 Task: Search one way flight ticket for 1 adult, 1 child, 1 infant in seat in premium economy from Del Rio: Del Rio International Airport to Fort Wayne: Fort Wayne International Airport on 8-4-2023. Choice of flights is Royal air maroc. Number of bags: 2 checked bags. Outbound departure time preference is 5:45.
Action: Mouse moved to (209, 302)
Screenshot: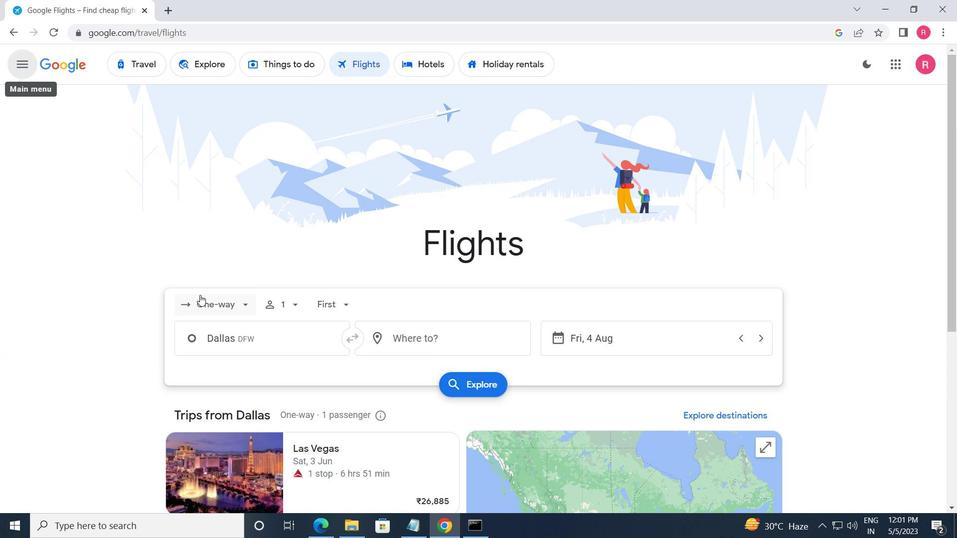 
Action: Mouse pressed left at (209, 302)
Screenshot: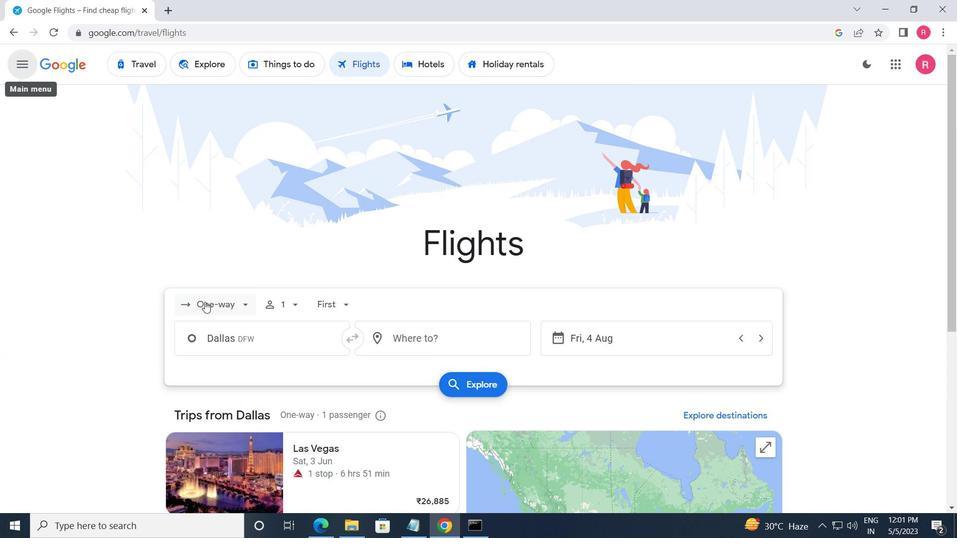 
Action: Mouse moved to (229, 362)
Screenshot: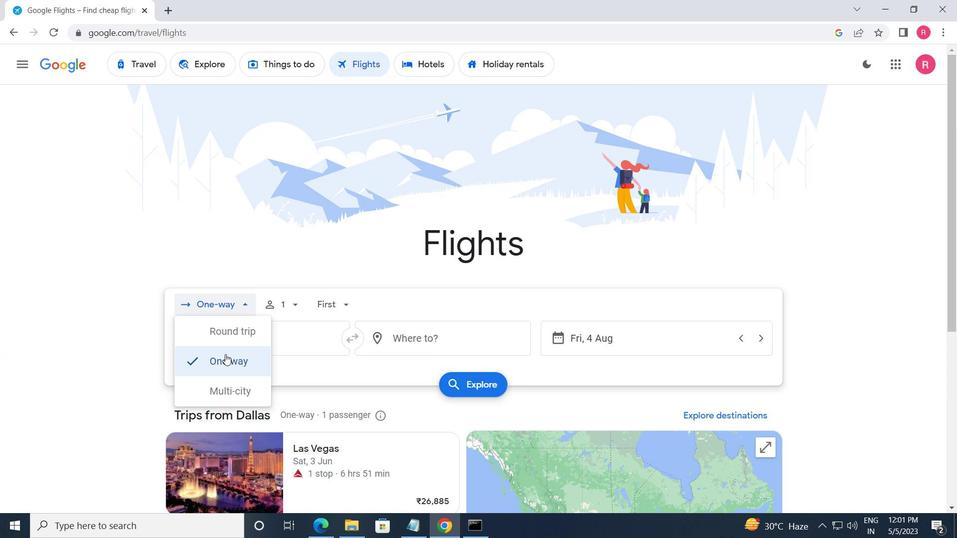 
Action: Mouse pressed left at (229, 362)
Screenshot: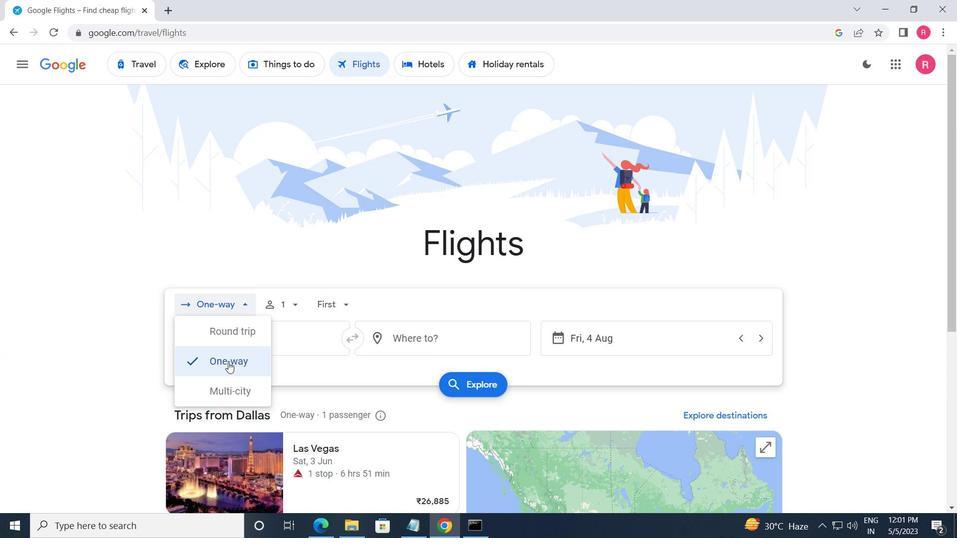 
Action: Mouse moved to (273, 302)
Screenshot: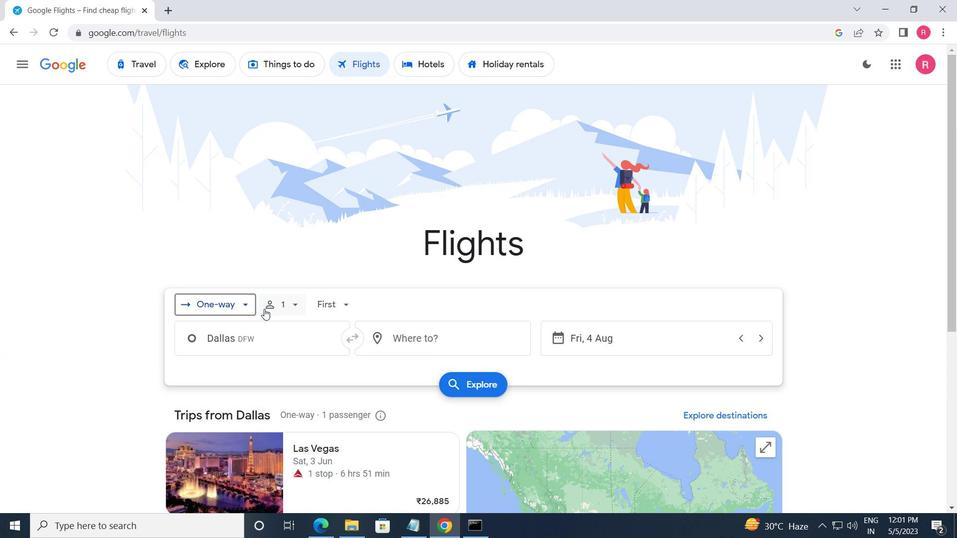 
Action: Mouse pressed left at (273, 302)
Screenshot: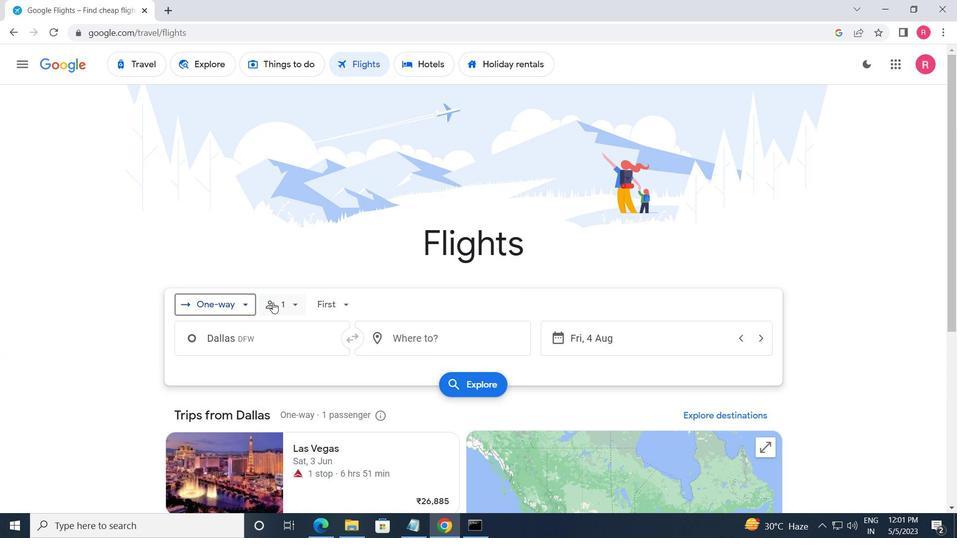 
Action: Mouse moved to (397, 368)
Screenshot: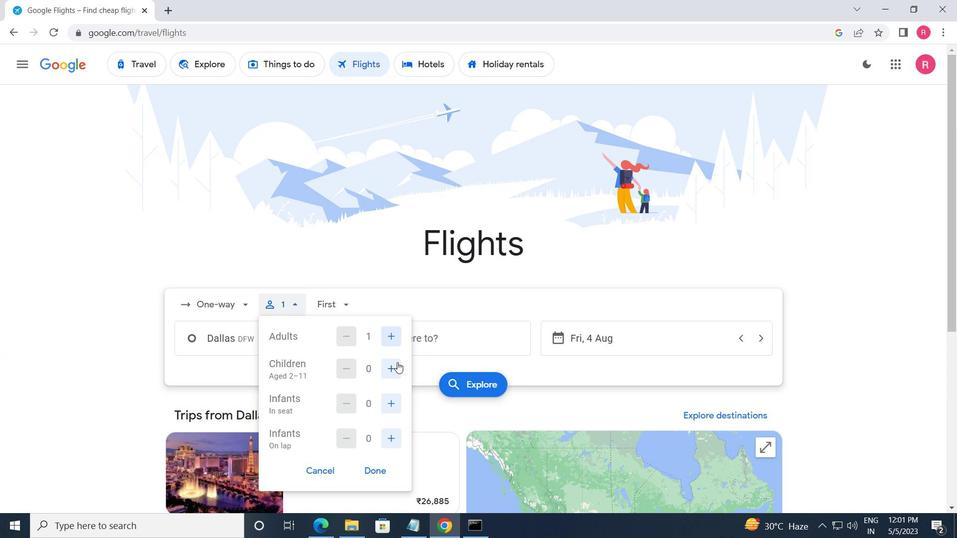 
Action: Mouse pressed left at (397, 368)
Screenshot: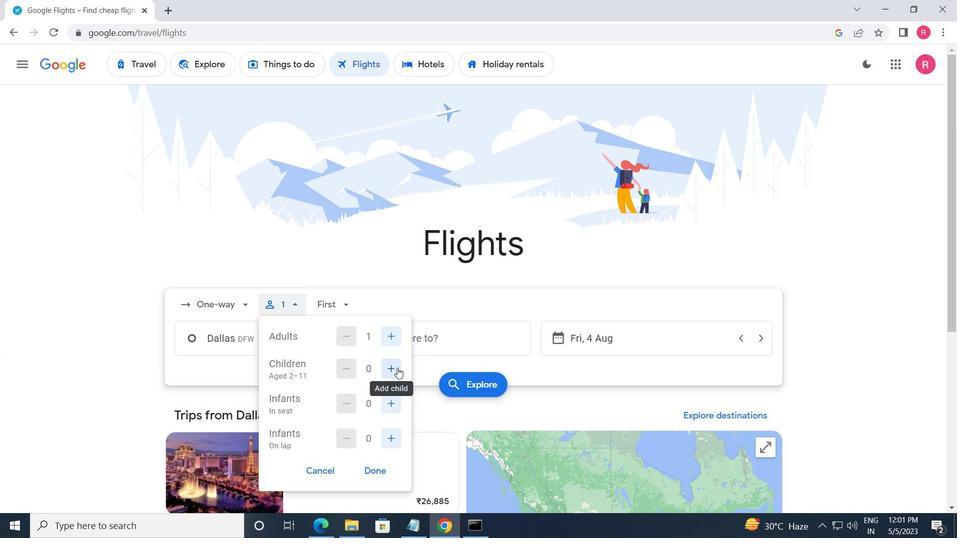
Action: Mouse moved to (394, 400)
Screenshot: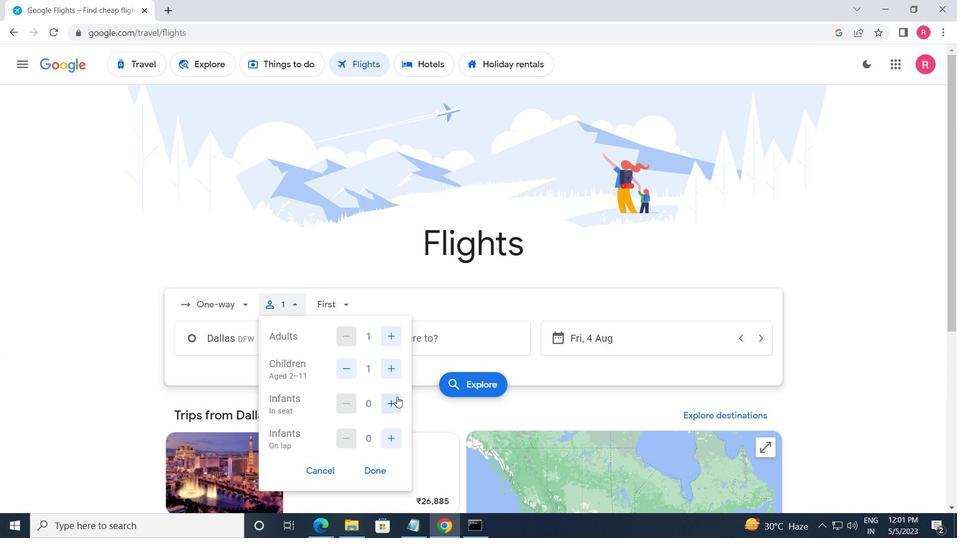 
Action: Mouse pressed left at (394, 400)
Screenshot: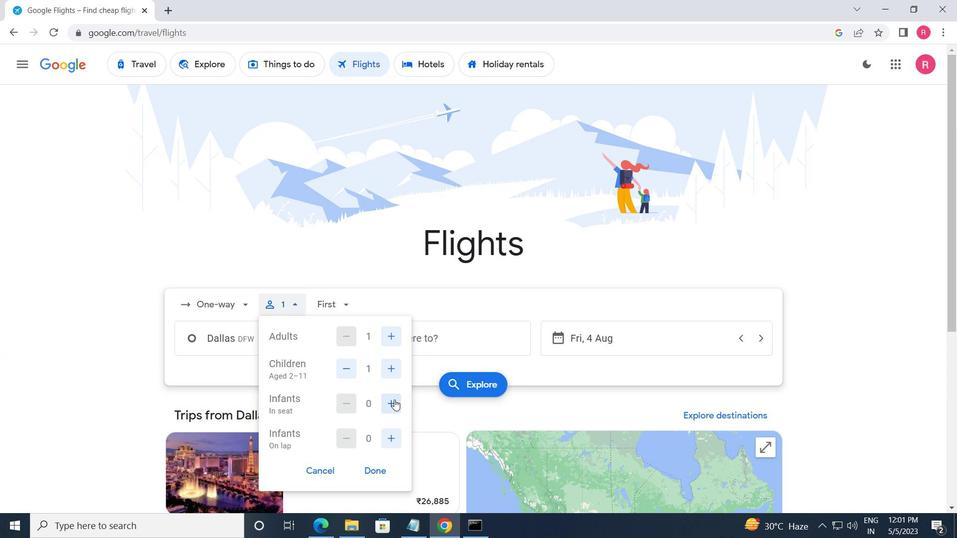 
Action: Mouse moved to (391, 464)
Screenshot: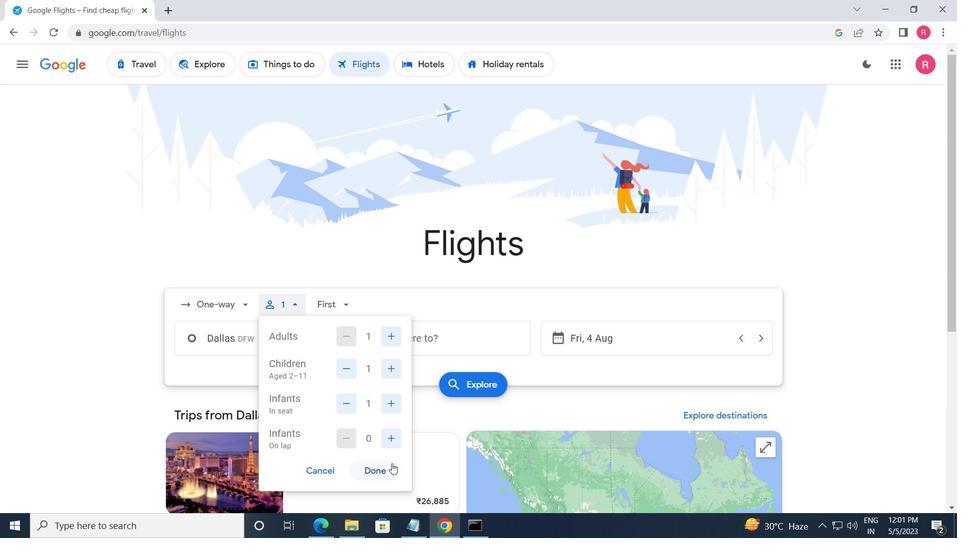 
Action: Mouse pressed left at (391, 464)
Screenshot: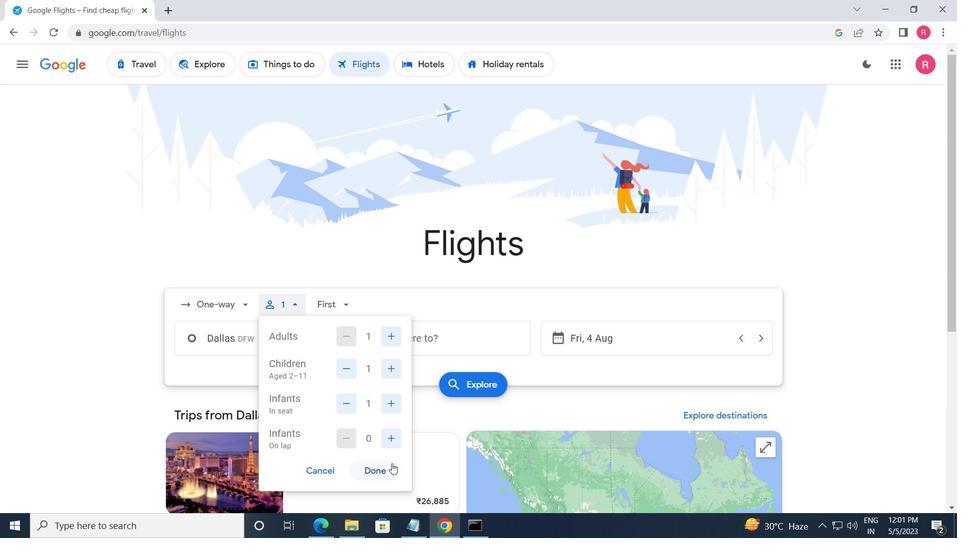 
Action: Mouse moved to (330, 294)
Screenshot: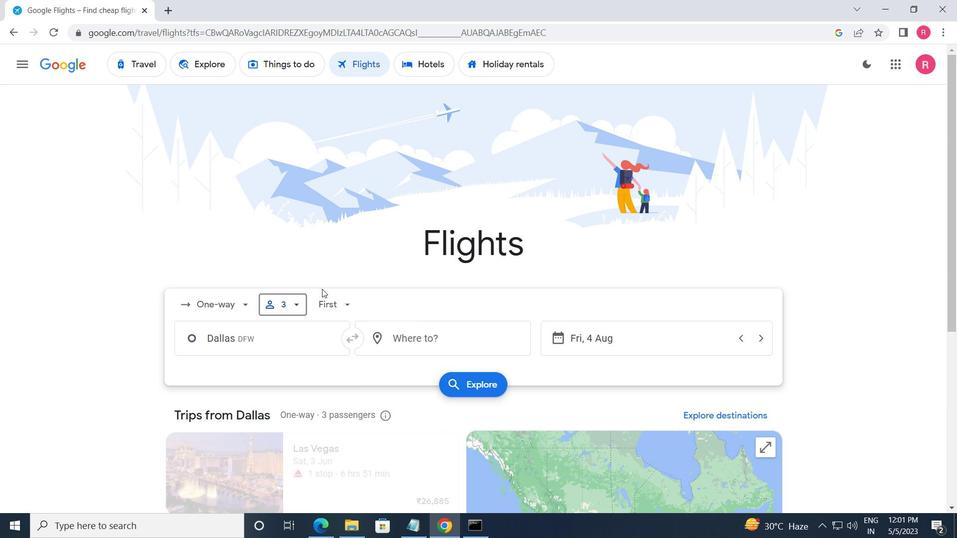 
Action: Mouse pressed left at (330, 294)
Screenshot: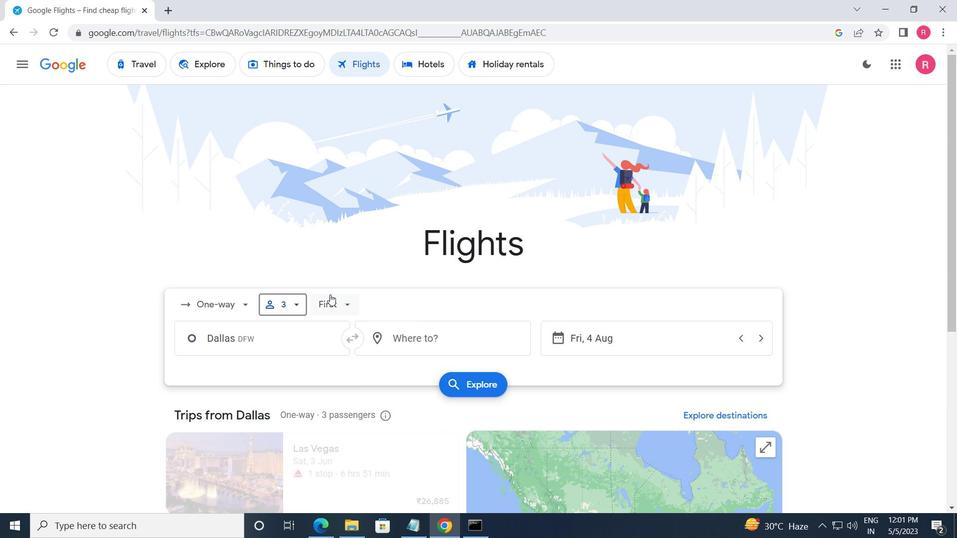 
Action: Mouse moved to (391, 357)
Screenshot: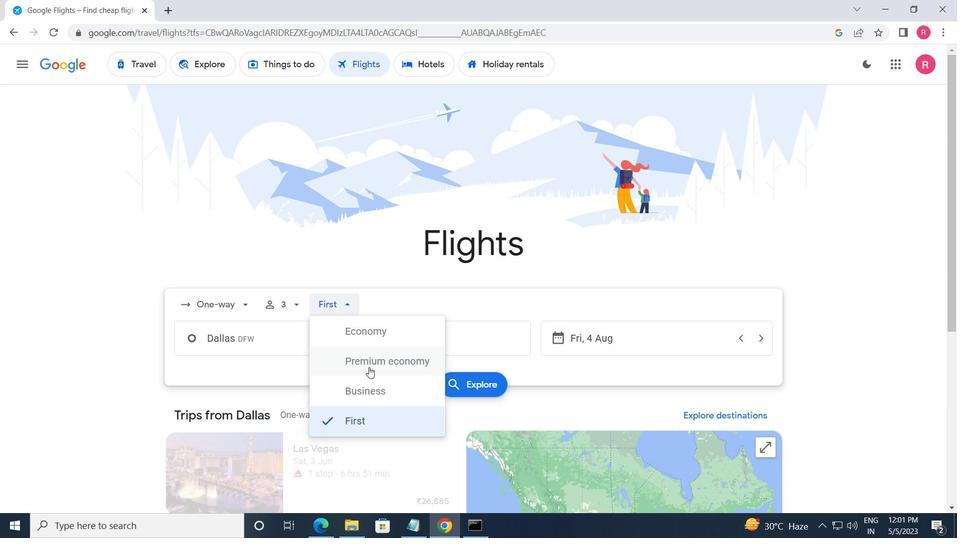 
Action: Mouse pressed left at (391, 357)
Screenshot: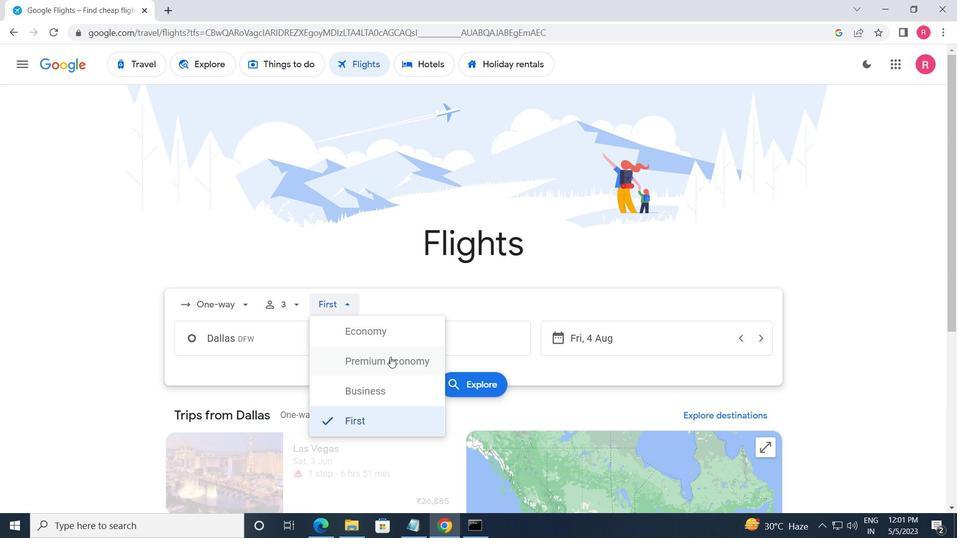 
Action: Mouse moved to (250, 344)
Screenshot: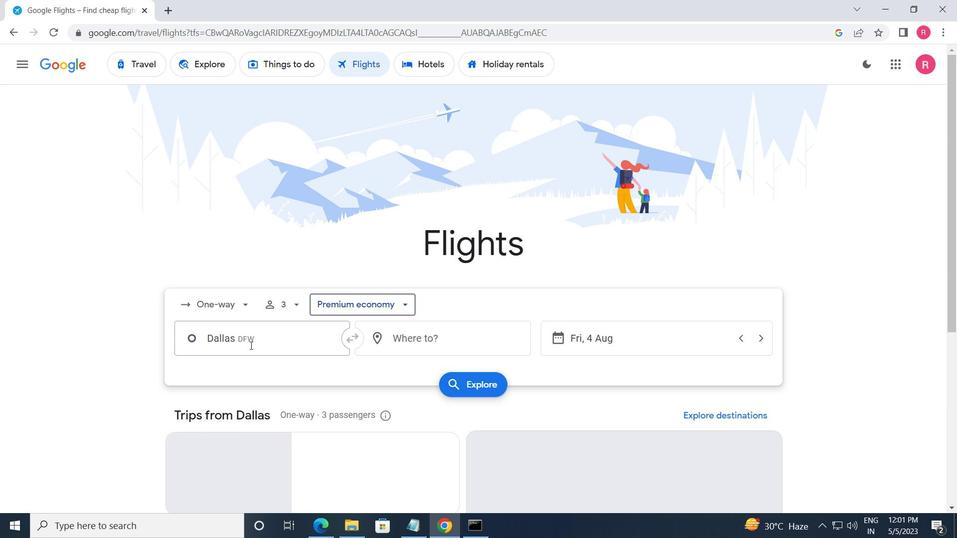 
Action: Mouse pressed left at (250, 344)
Screenshot: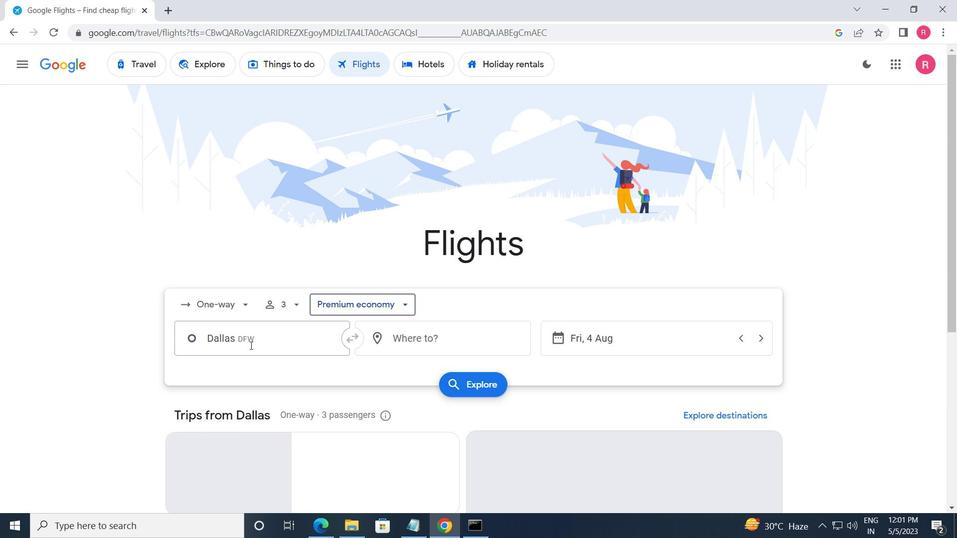 
Action: Key pressed <Key.shift>DEL<Key.space><Key.shift>RIO<Key.space><Key.shift><Key.shift><Key.shift><Key.shift><Key.shift><Key.shift><Key.shift><Key.shift><Key.shift><Key.shift><Key.shift><Key.shift><Key.shift><Key.shift><Key.shift><Key.shift>INTERNATIONAL
Screenshot: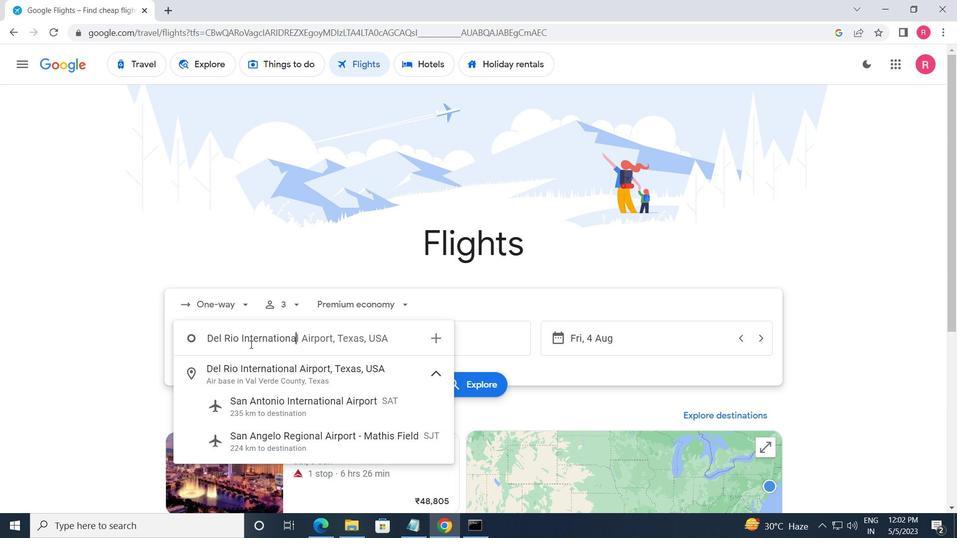 
Action: Mouse moved to (315, 377)
Screenshot: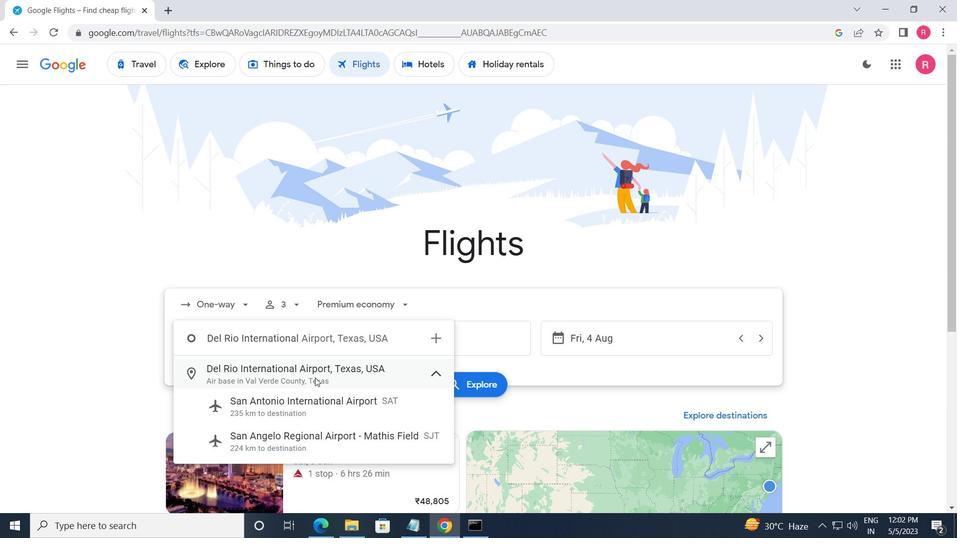 
Action: Key pressed <Key.space><Key.shift>AIRPORT
Screenshot: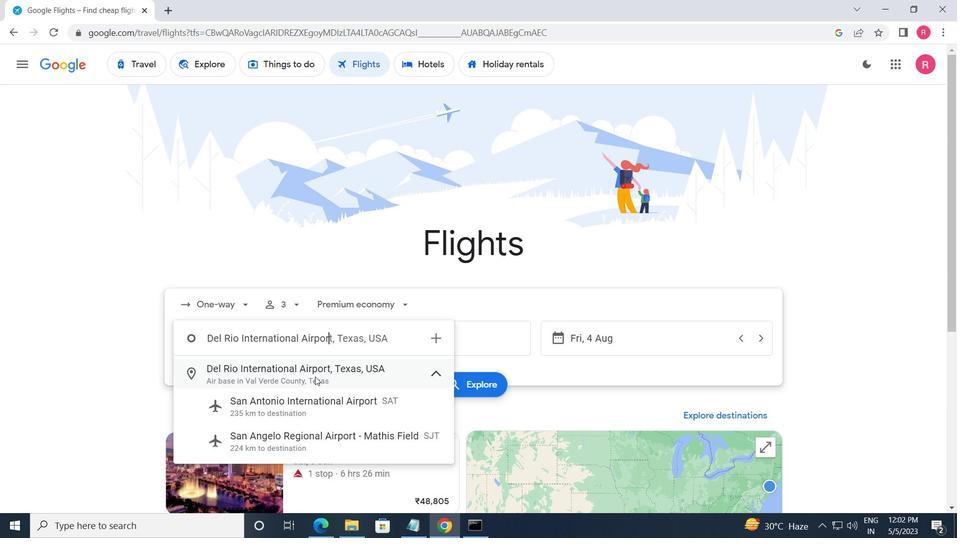 
Action: Mouse pressed left at (315, 377)
Screenshot: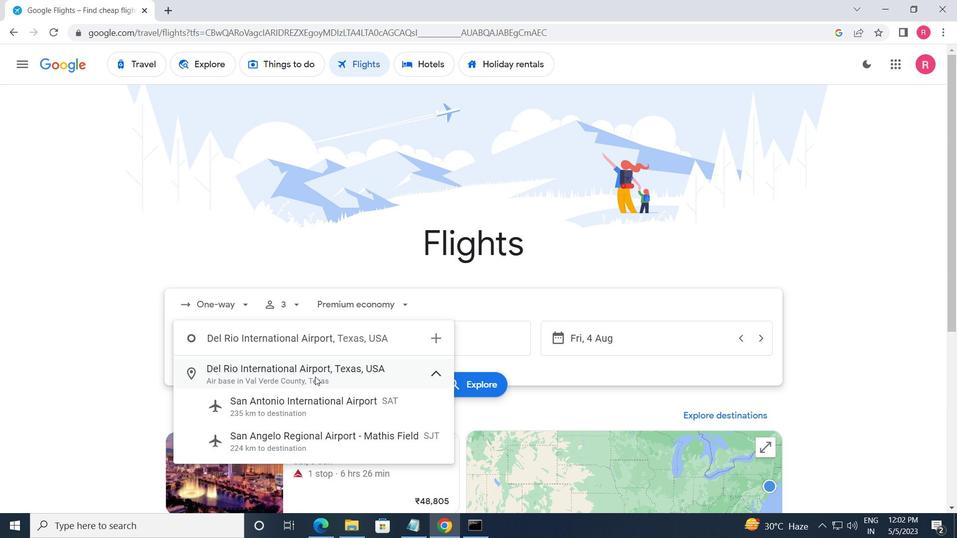 
Action: Mouse moved to (461, 335)
Screenshot: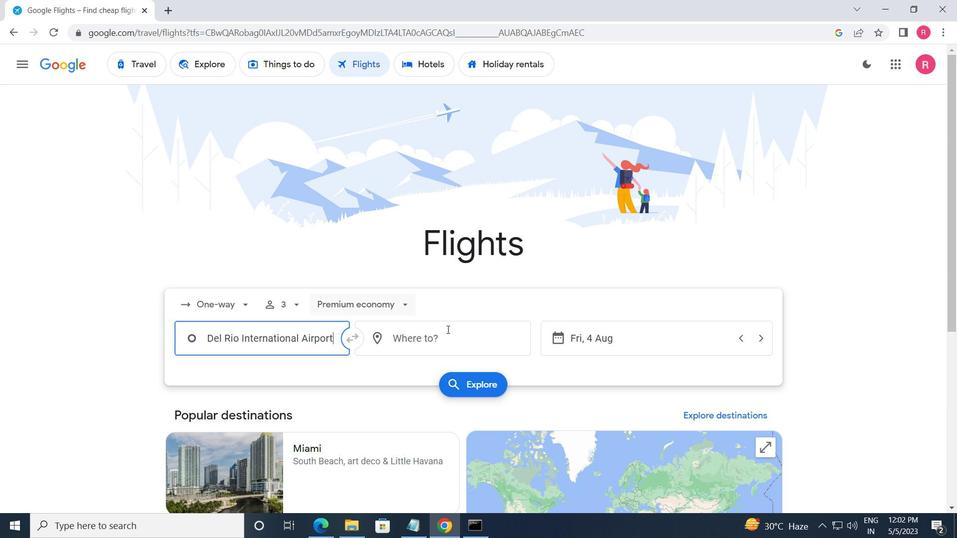 
Action: Mouse pressed left at (461, 335)
Screenshot: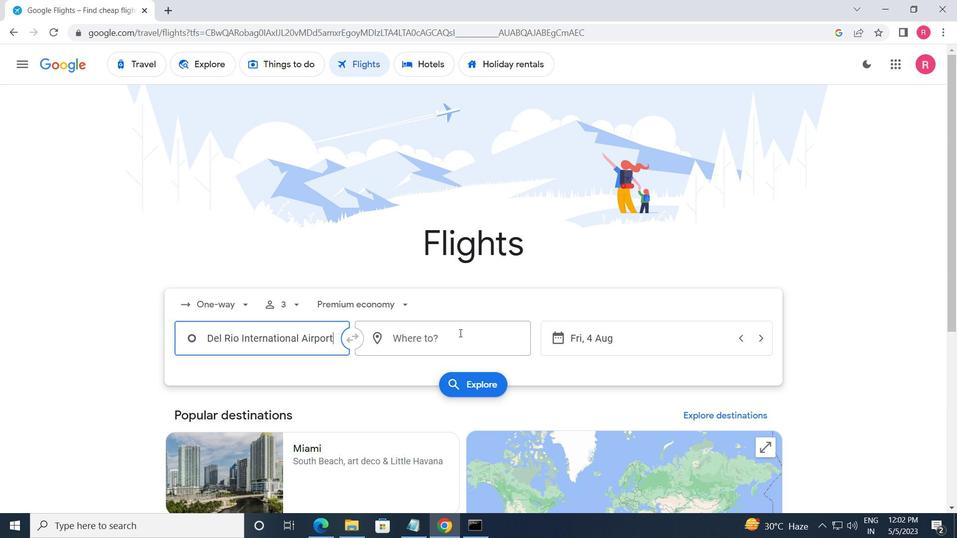 
Action: Key pressed <Key.shift>FORT<Key.space><Key.shift>WAY
Screenshot: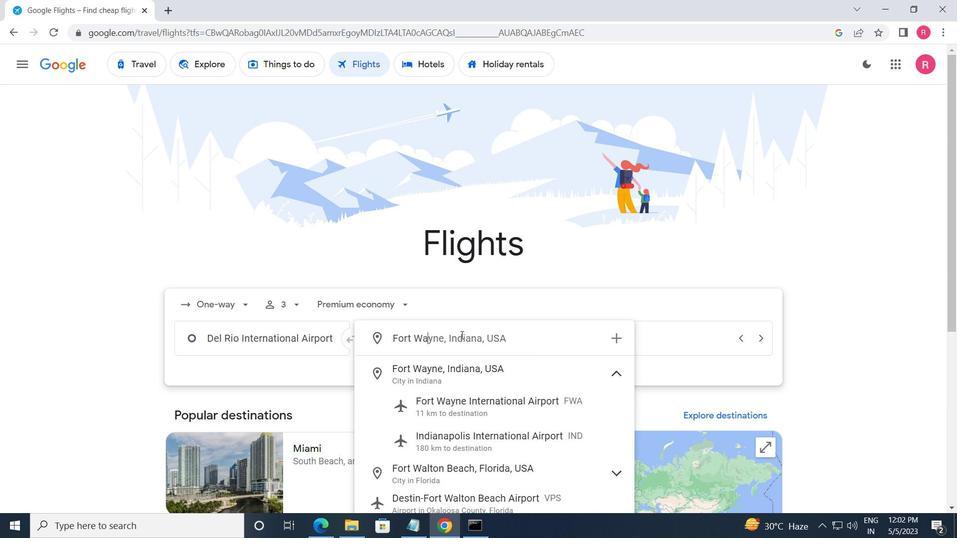 
Action: Mouse moved to (488, 417)
Screenshot: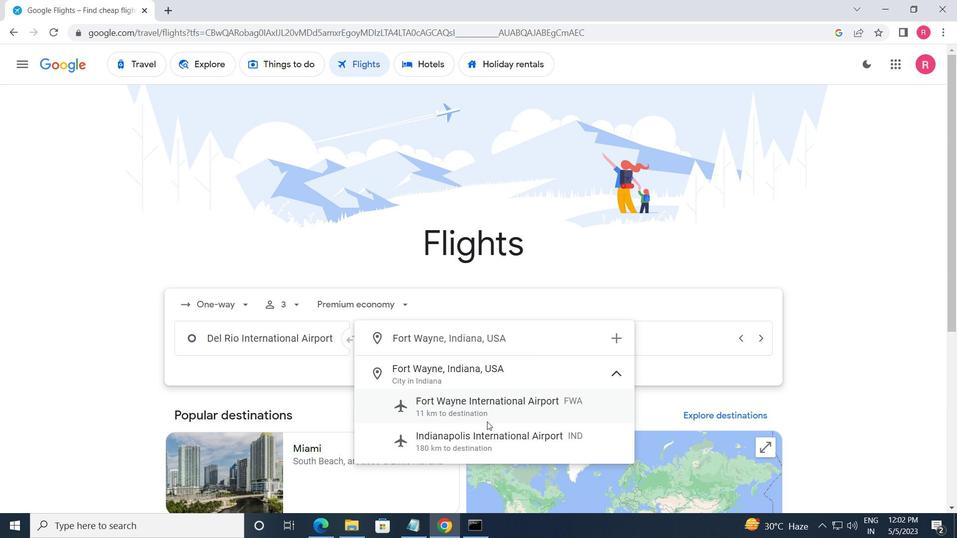 
Action: Mouse pressed left at (488, 417)
Screenshot: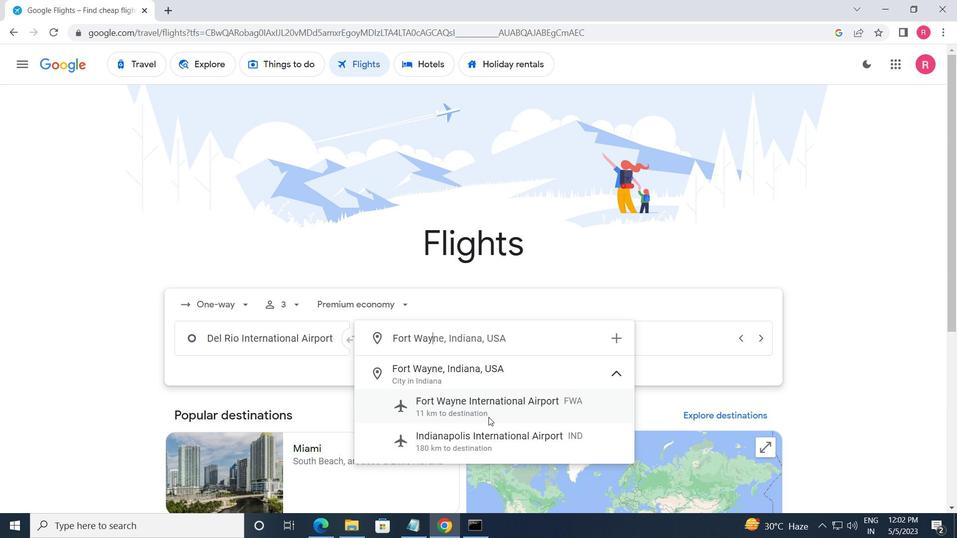 
Action: Mouse moved to (666, 334)
Screenshot: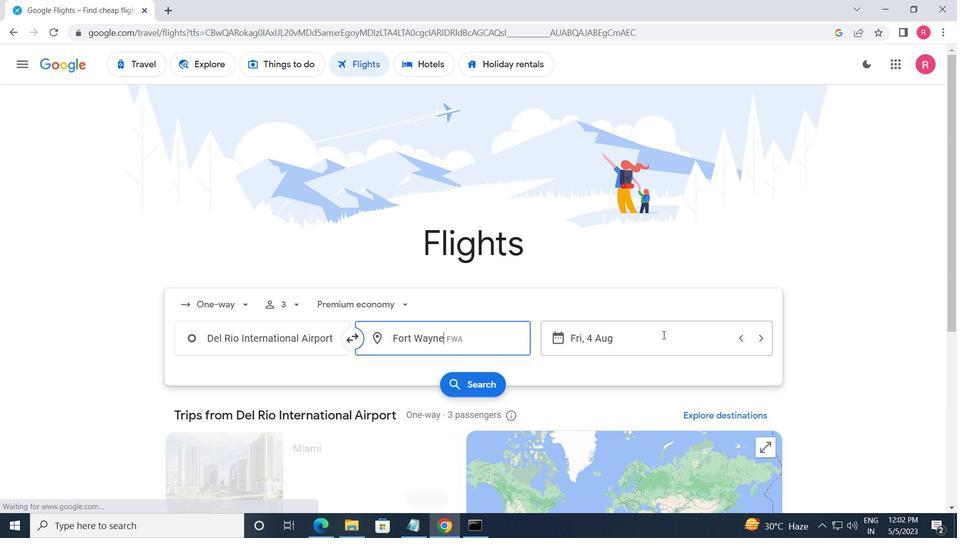 
Action: Mouse pressed left at (666, 334)
Screenshot: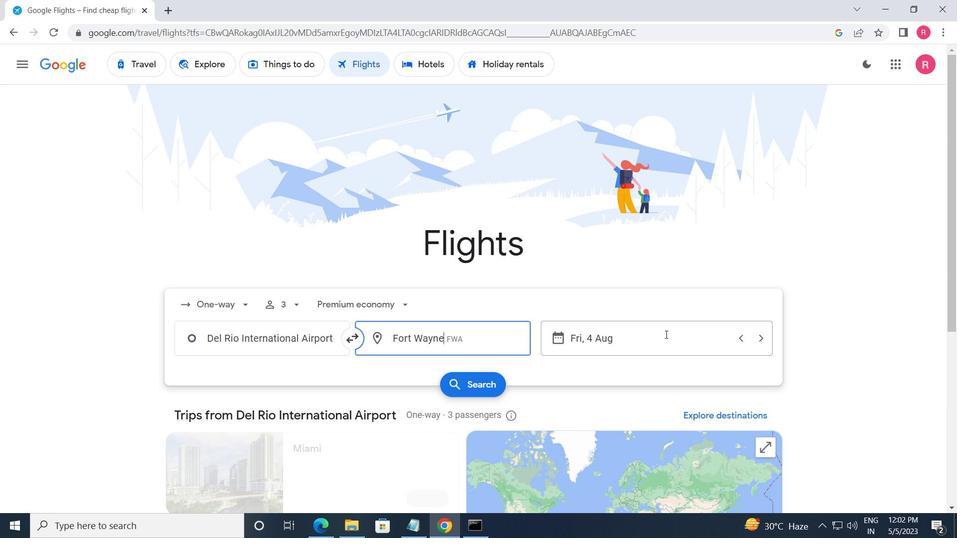 
Action: Mouse moved to (478, 294)
Screenshot: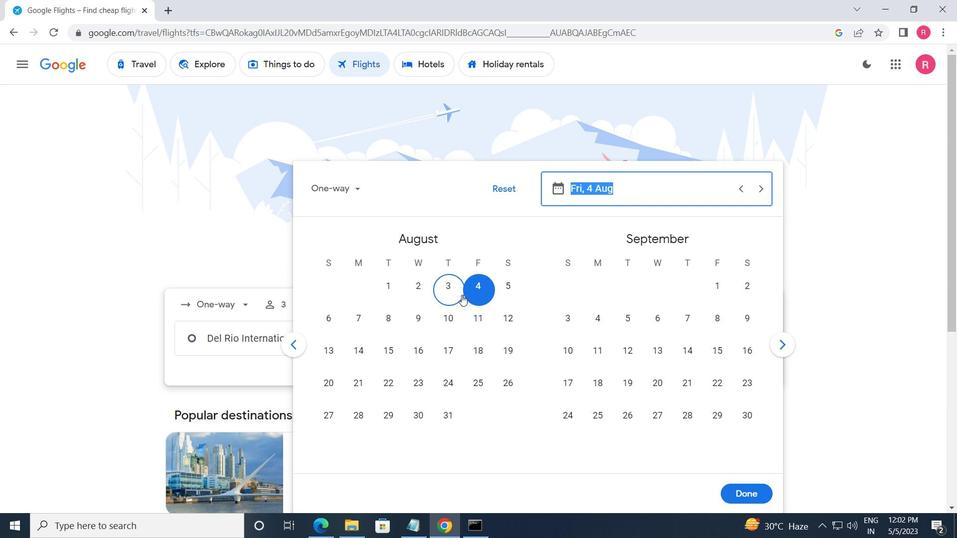 
Action: Mouse pressed left at (478, 294)
Screenshot: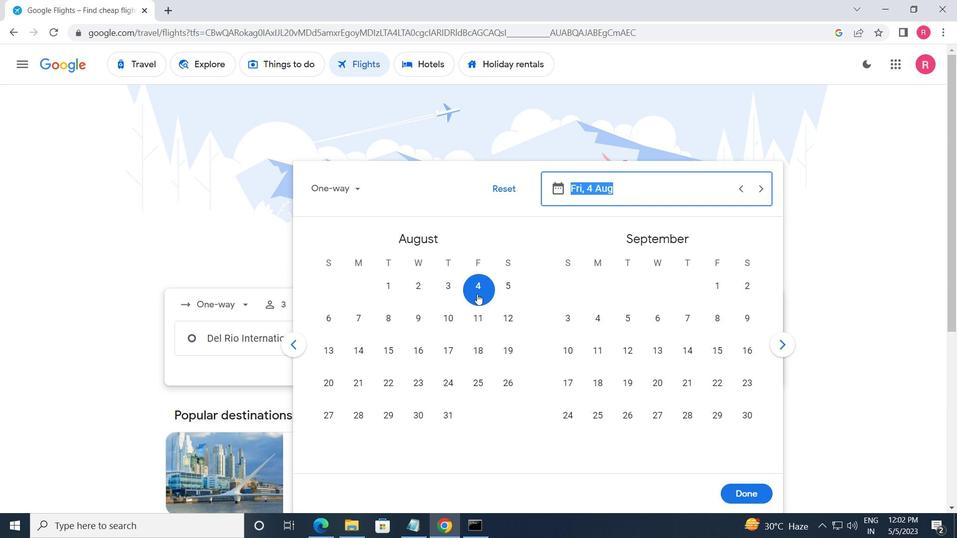 
Action: Mouse moved to (744, 490)
Screenshot: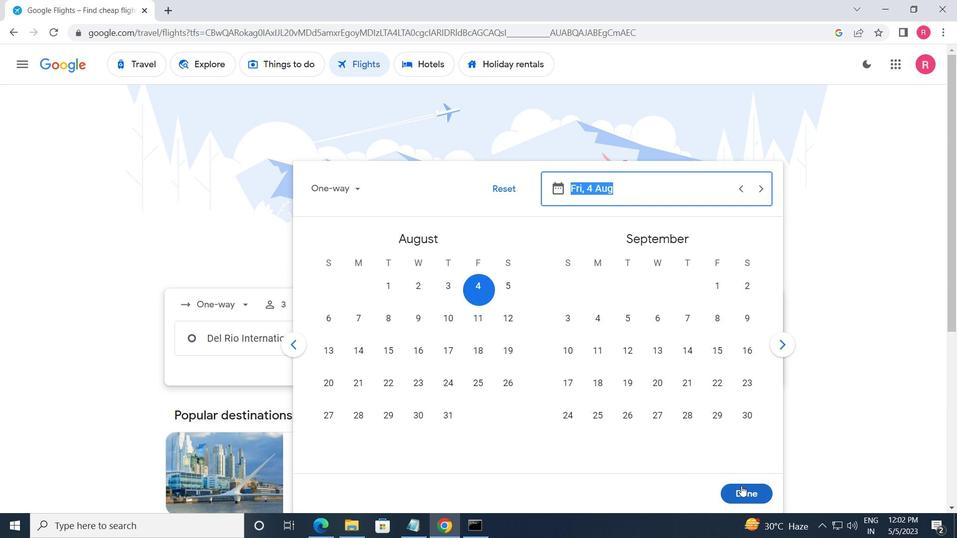 
Action: Mouse pressed left at (744, 490)
Screenshot: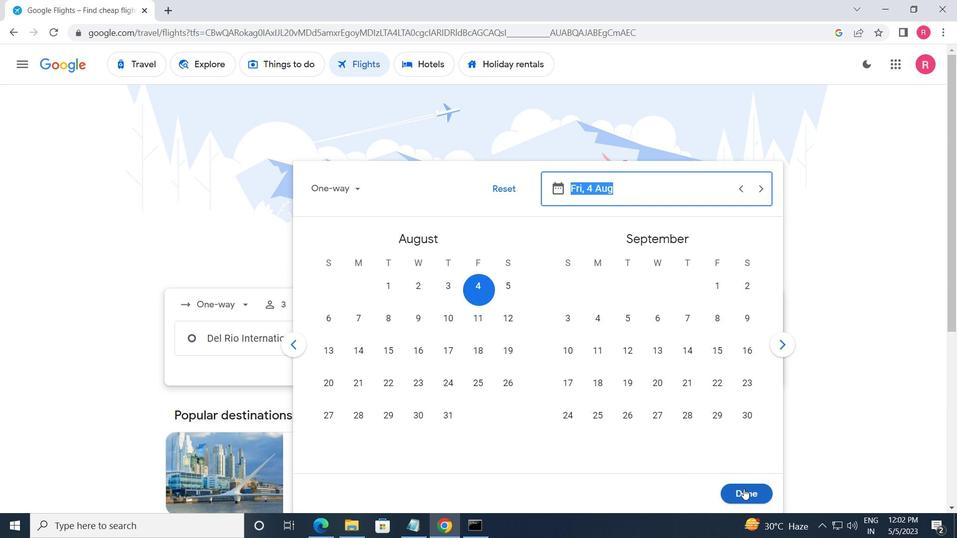 
Action: Mouse moved to (458, 379)
Screenshot: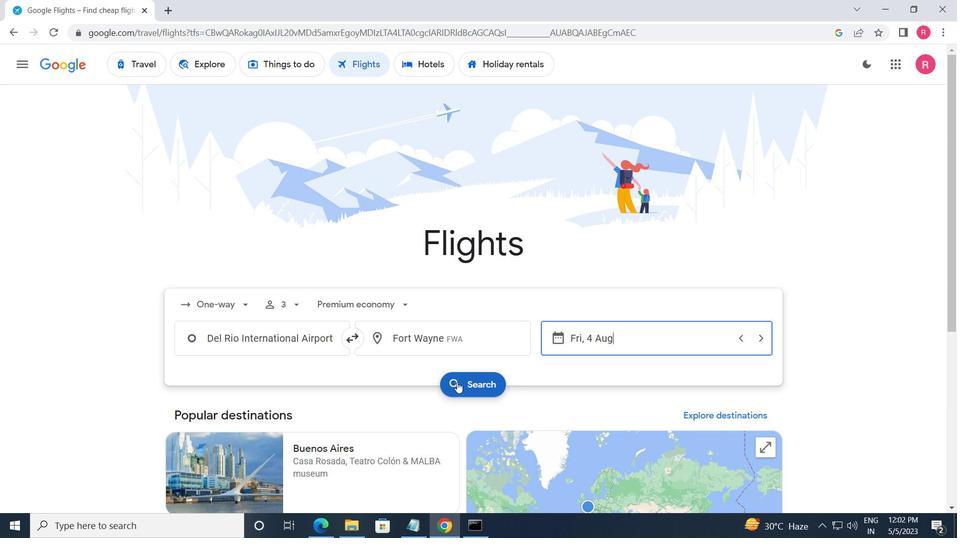 
Action: Mouse pressed left at (458, 379)
Screenshot: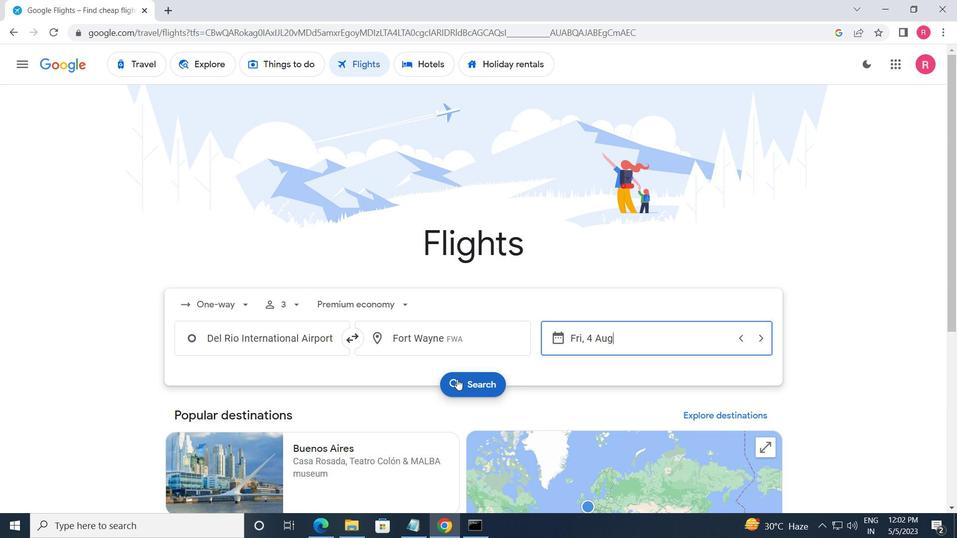 
Action: Mouse moved to (216, 180)
Screenshot: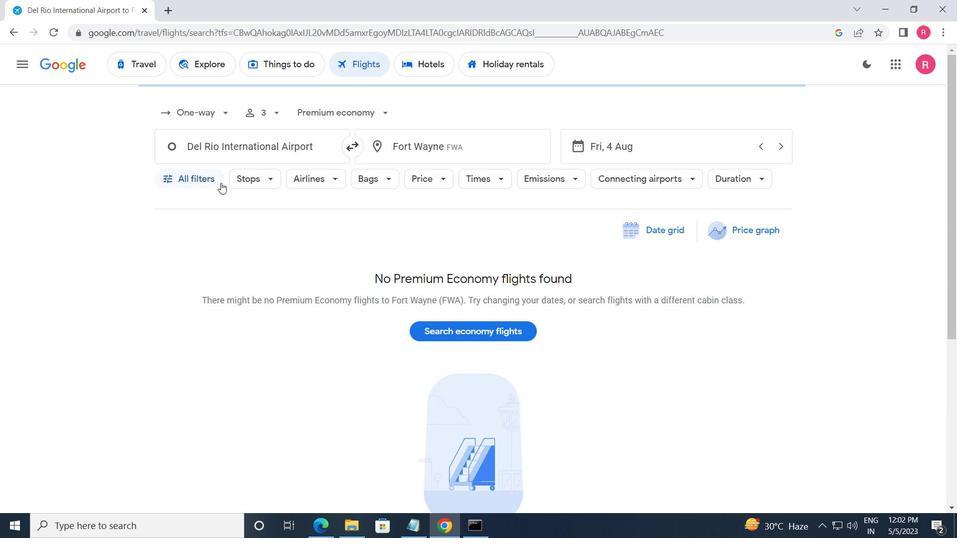 
Action: Mouse pressed left at (216, 180)
Screenshot: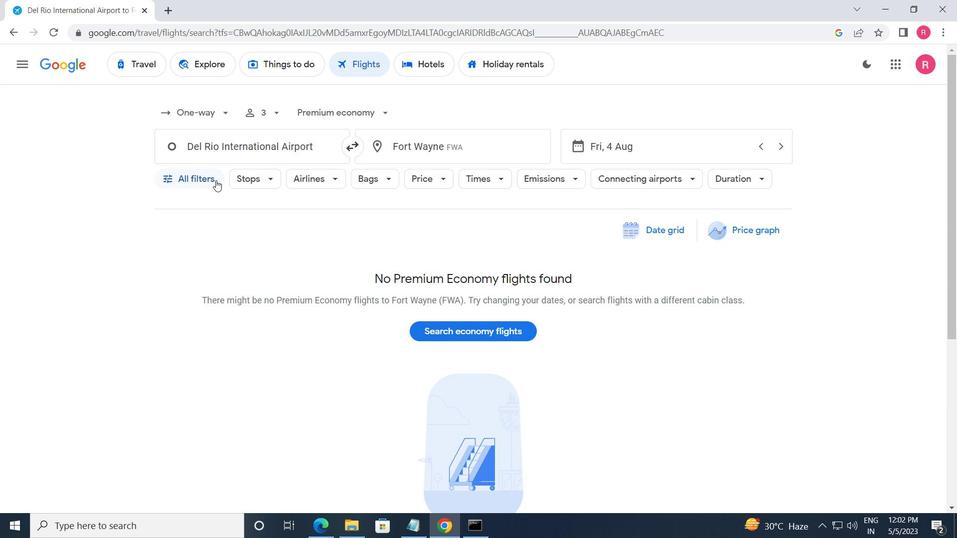 
Action: Mouse moved to (259, 297)
Screenshot: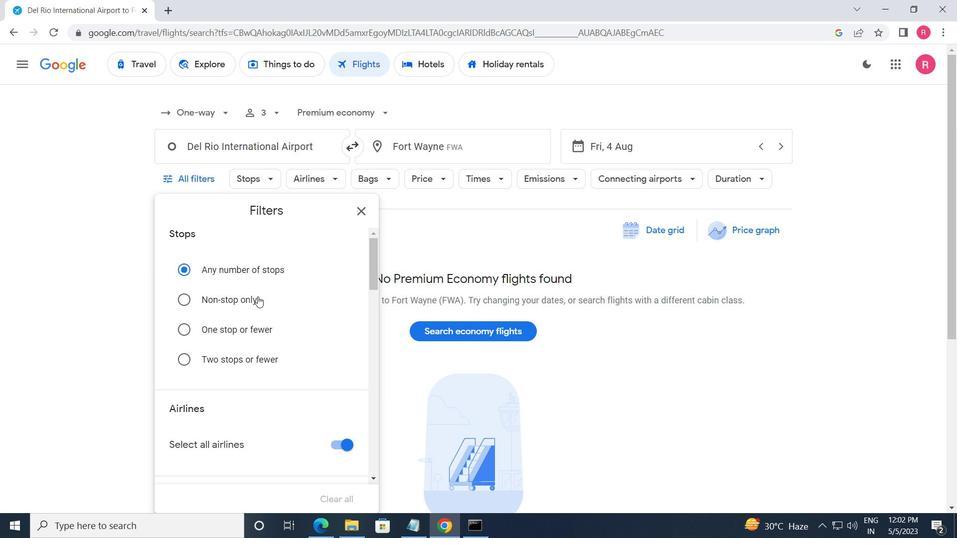 
Action: Mouse scrolled (259, 296) with delta (0, 0)
Screenshot: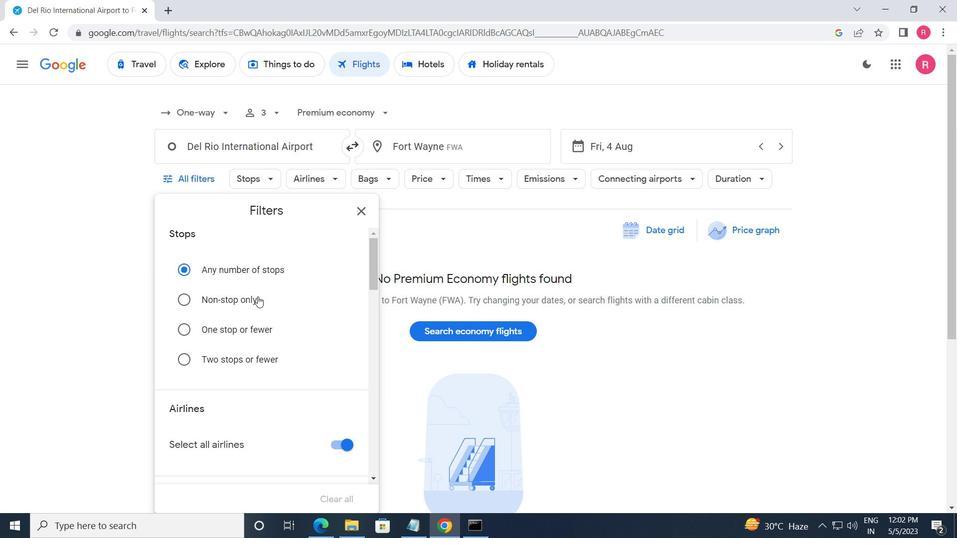 
Action: Mouse scrolled (259, 296) with delta (0, 0)
Screenshot: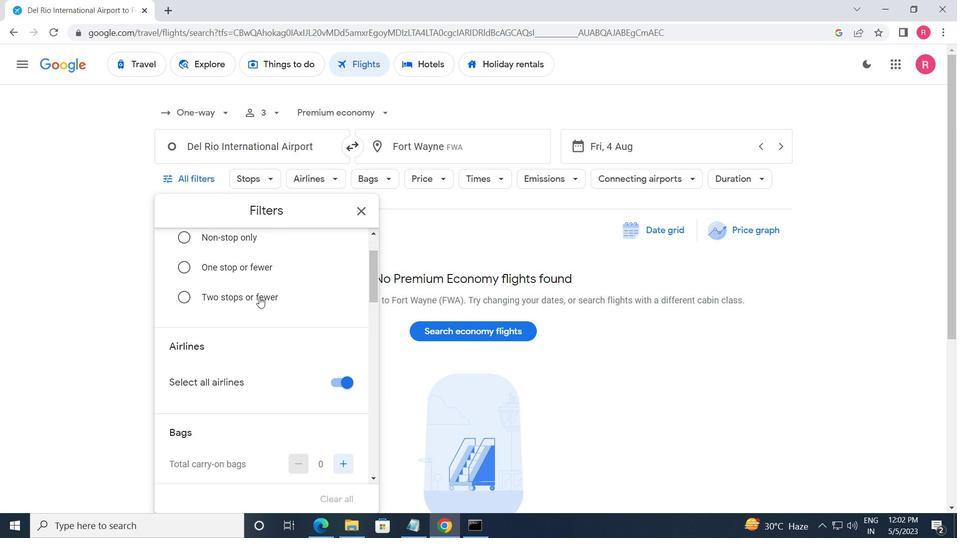 
Action: Mouse scrolled (259, 296) with delta (0, 0)
Screenshot: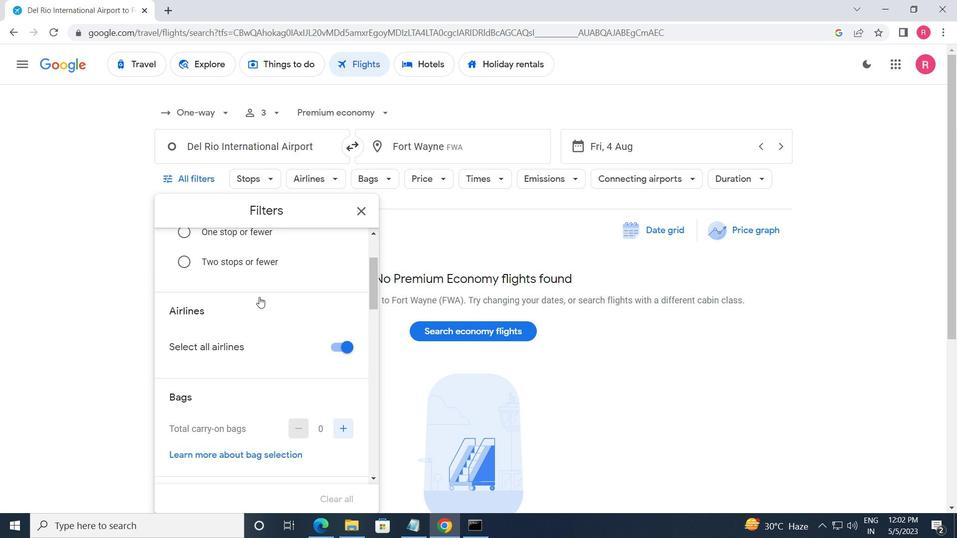 
Action: Mouse scrolled (259, 297) with delta (0, 0)
Screenshot: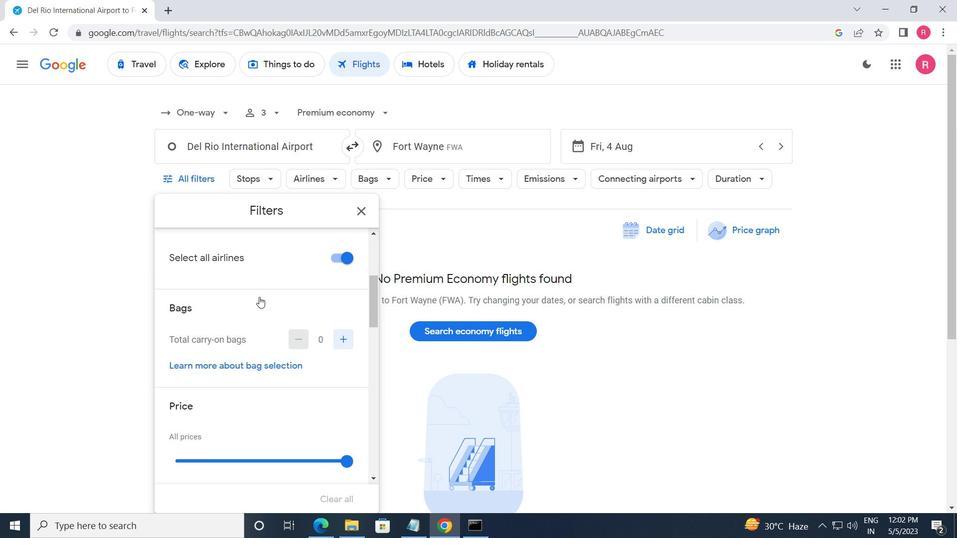 
Action: Mouse scrolled (259, 297) with delta (0, 0)
Screenshot: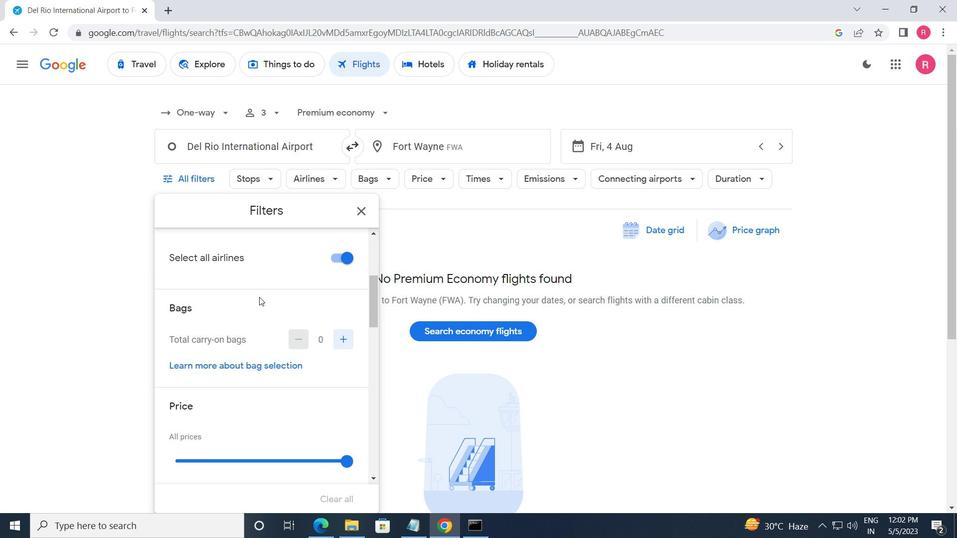 
Action: Mouse scrolled (259, 297) with delta (0, 0)
Screenshot: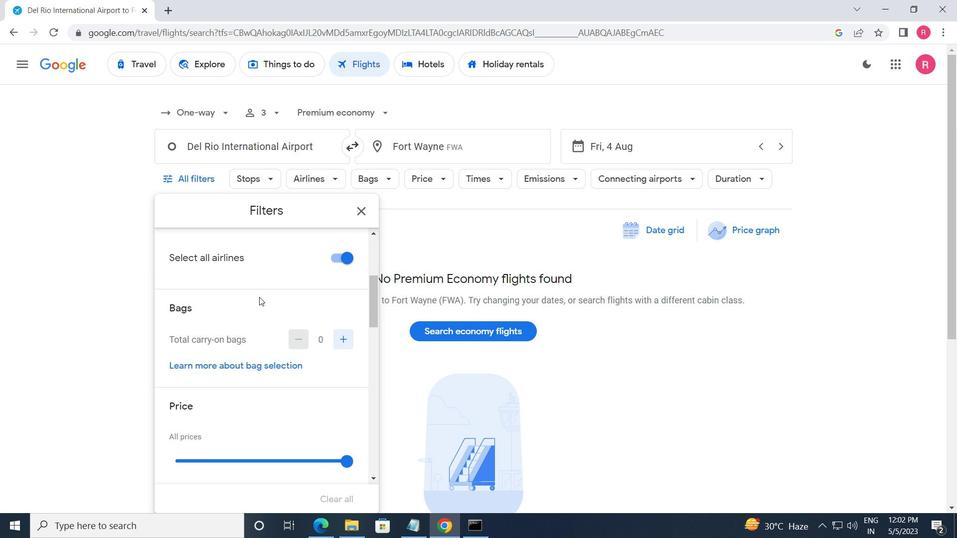 
Action: Mouse scrolled (259, 297) with delta (0, 0)
Screenshot: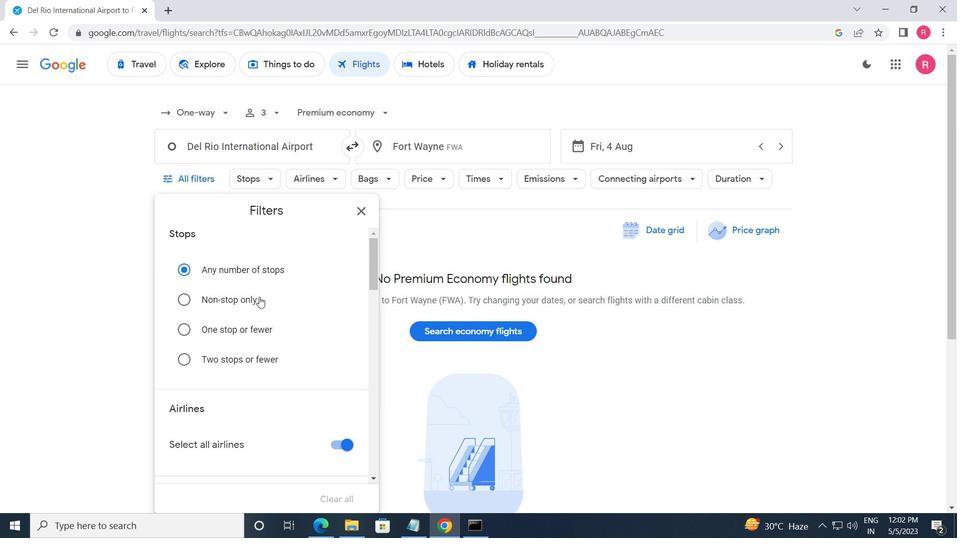 
Action: Mouse scrolled (259, 297) with delta (0, 0)
Screenshot: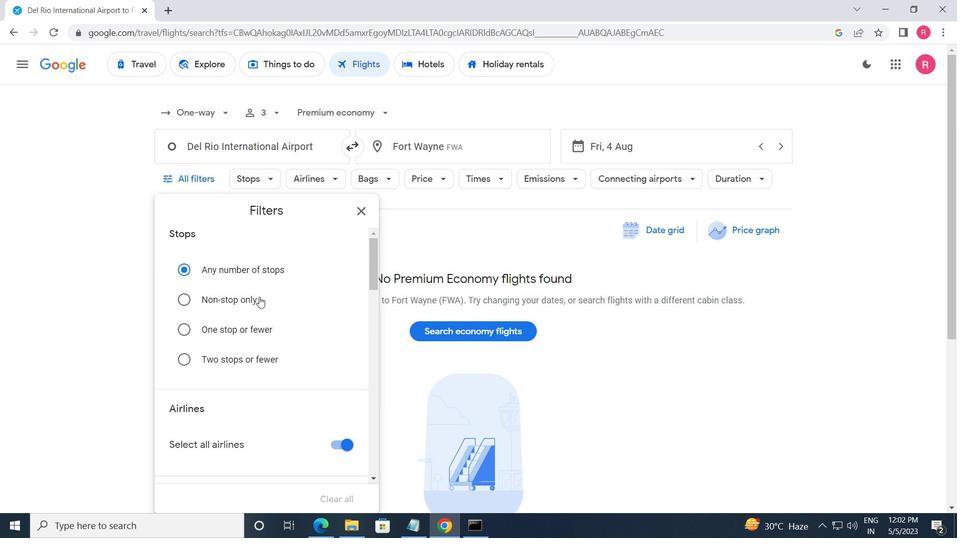 
Action: Mouse scrolled (259, 296) with delta (0, 0)
Screenshot: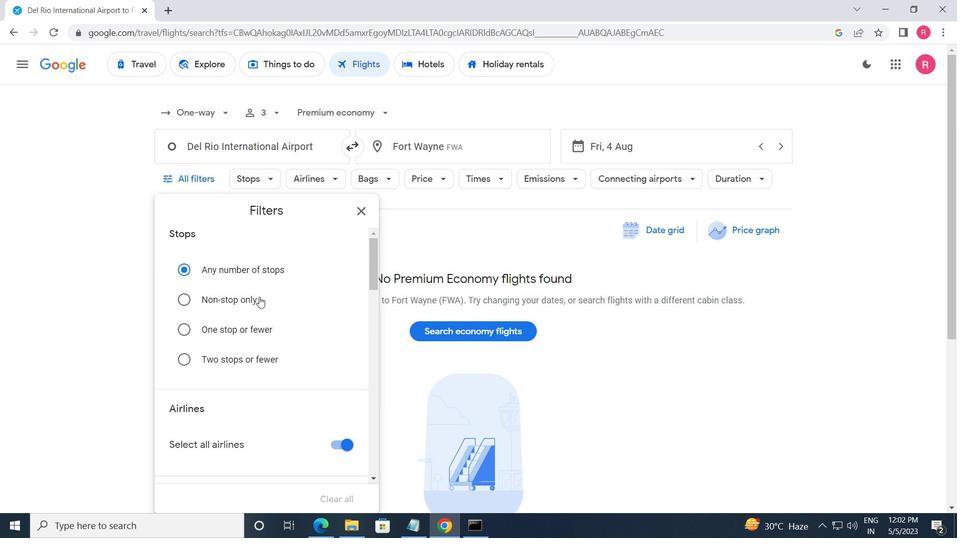 
Action: Mouse scrolled (259, 296) with delta (0, 0)
Screenshot: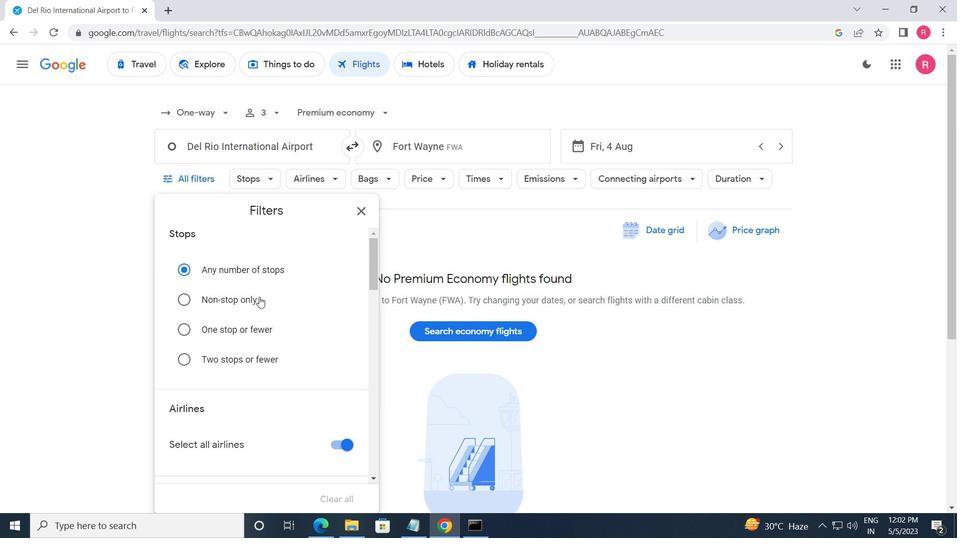 
Action: Mouse scrolled (259, 296) with delta (0, 0)
Screenshot: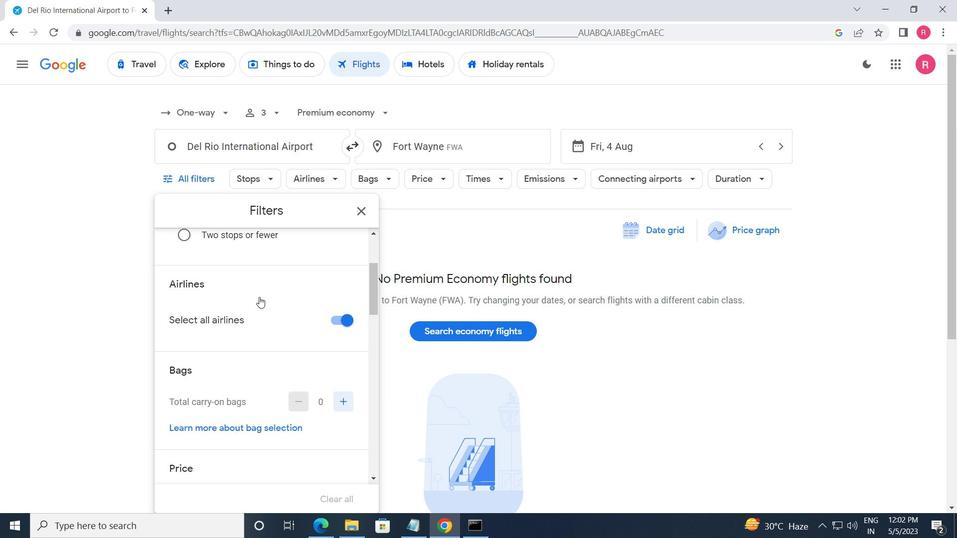
Action: Mouse scrolled (259, 296) with delta (0, 0)
Screenshot: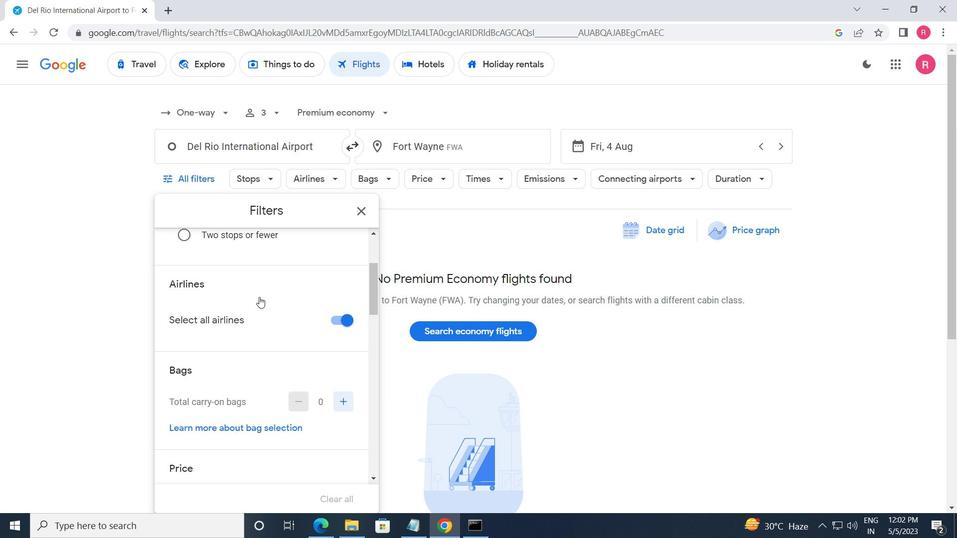 
Action: Mouse scrolled (259, 296) with delta (0, 0)
Screenshot: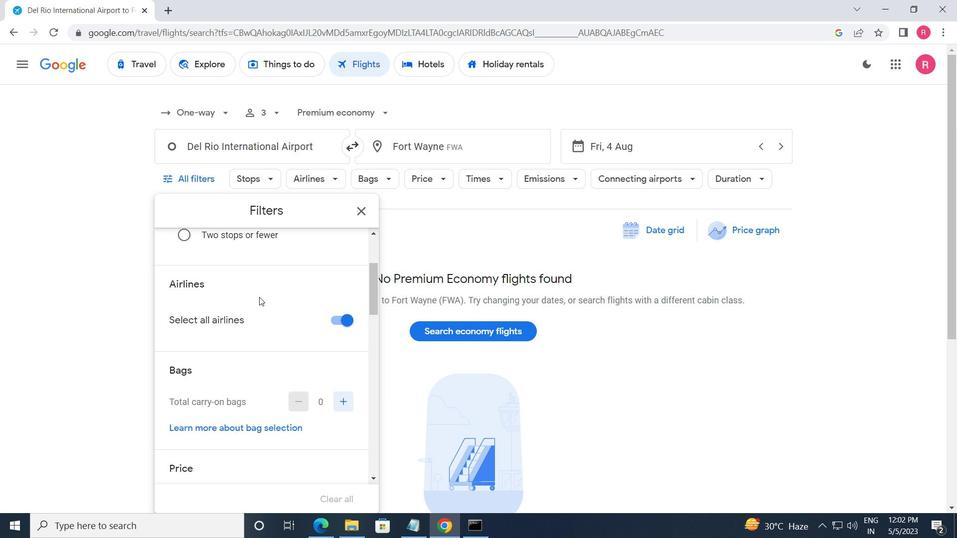 
Action: Mouse scrolled (259, 297) with delta (0, 0)
Screenshot: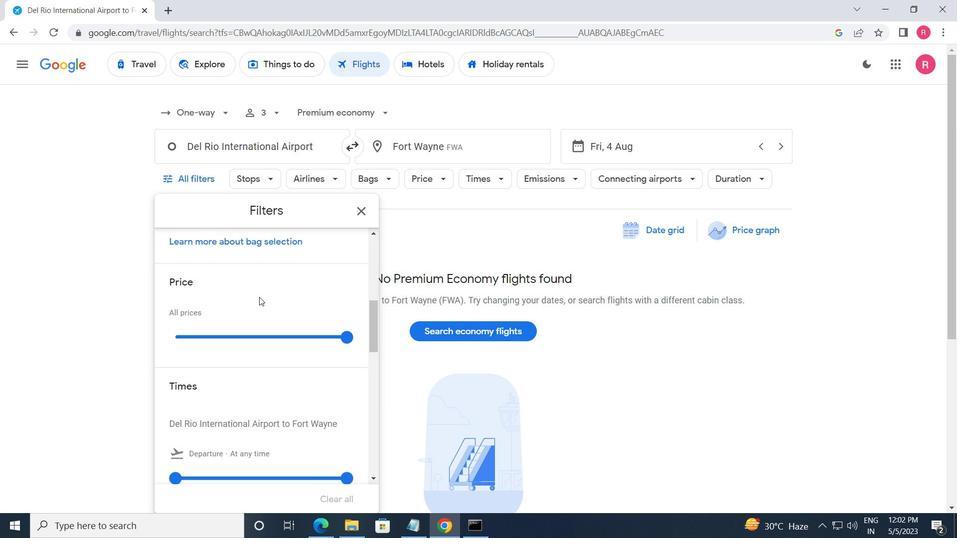 
Action: Mouse scrolled (259, 297) with delta (0, 0)
Screenshot: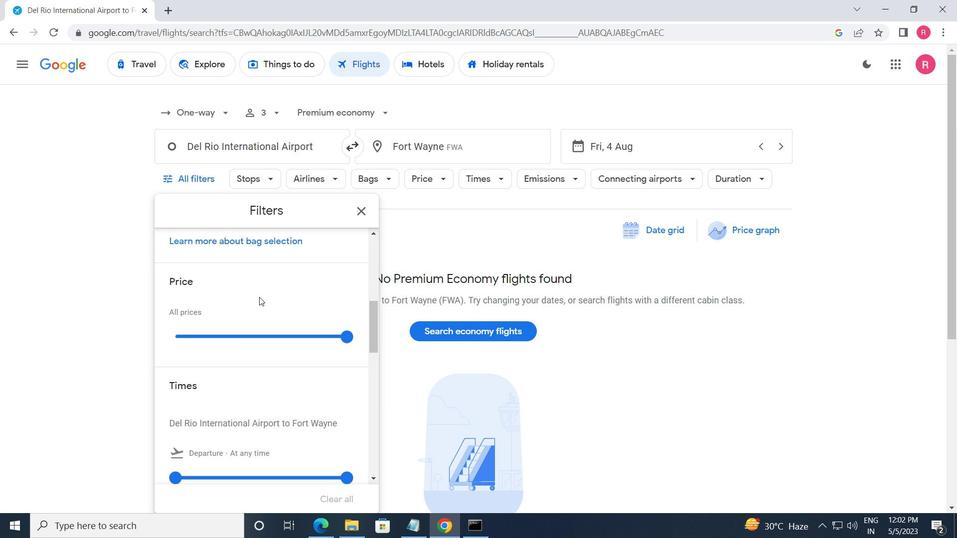 
Action: Mouse scrolled (259, 297) with delta (0, 0)
Screenshot: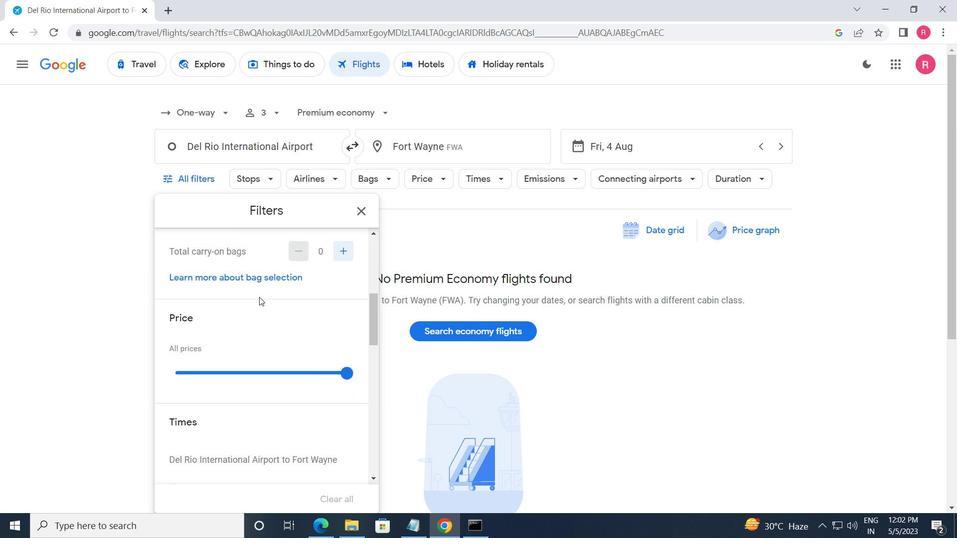 
Action: Mouse scrolled (259, 297) with delta (0, 0)
Screenshot: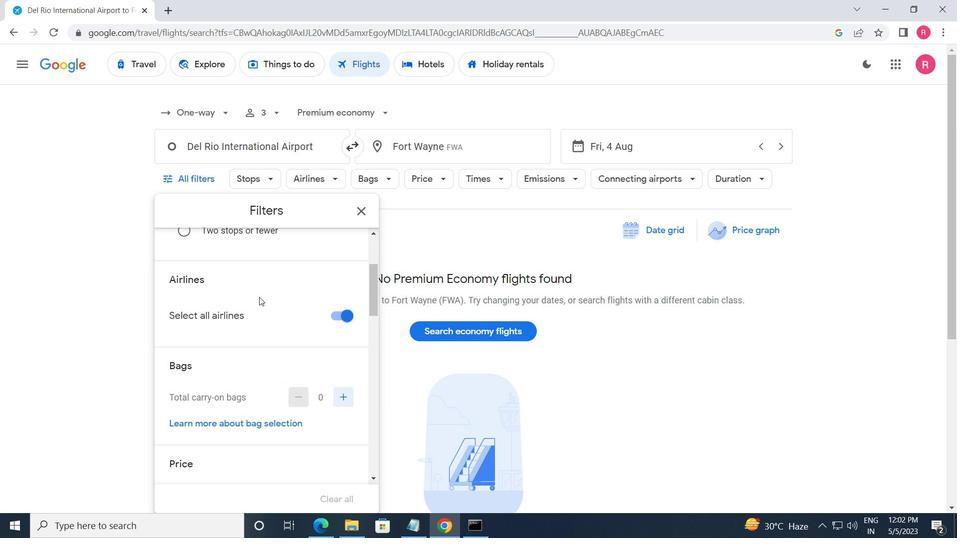 
Action: Mouse scrolled (259, 297) with delta (0, 0)
Screenshot: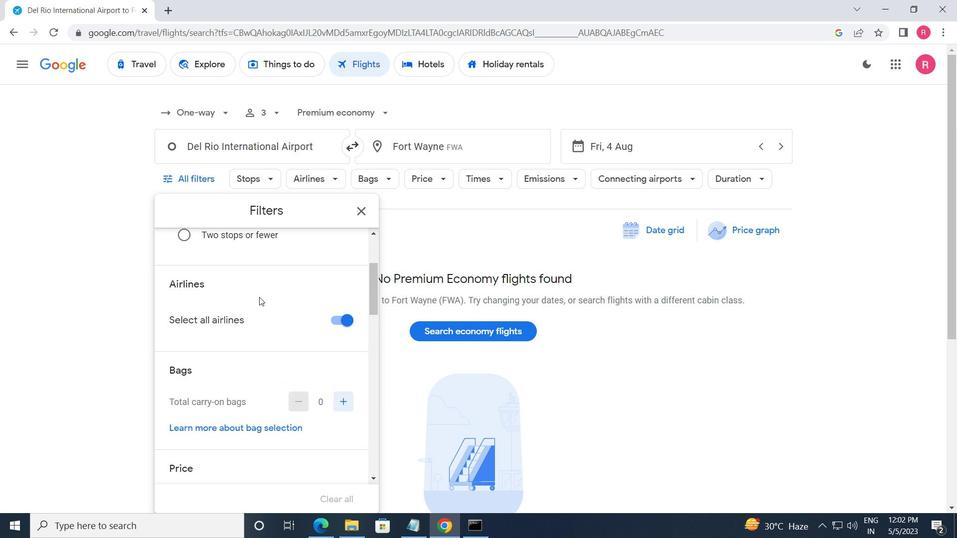 
Action: Mouse scrolled (259, 297) with delta (0, 0)
Screenshot: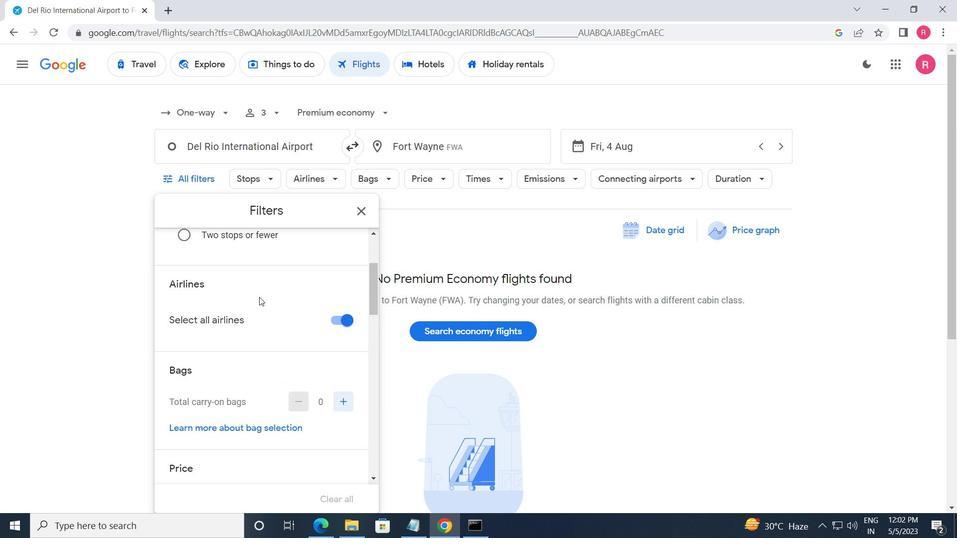 
Action: Mouse scrolled (259, 296) with delta (0, 0)
Screenshot: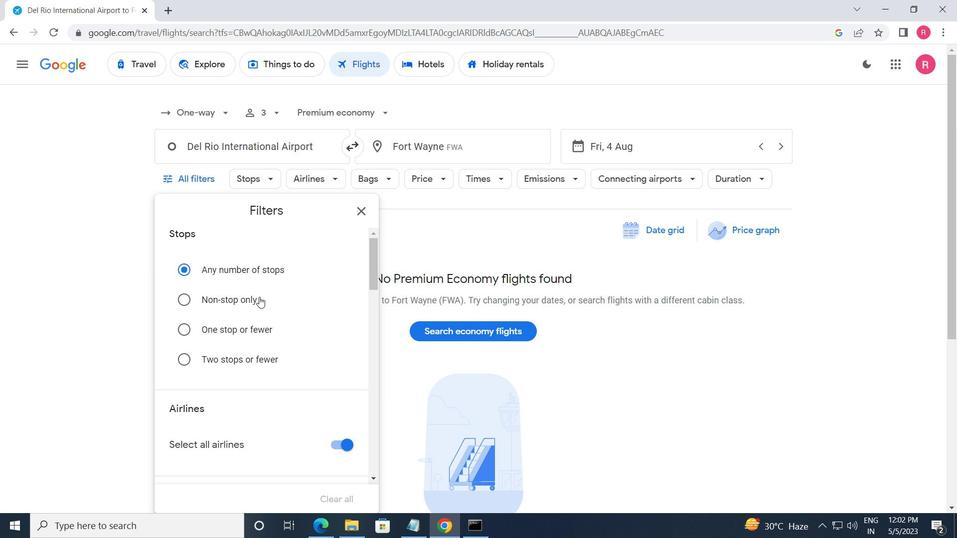 
Action: Mouse moved to (260, 298)
Screenshot: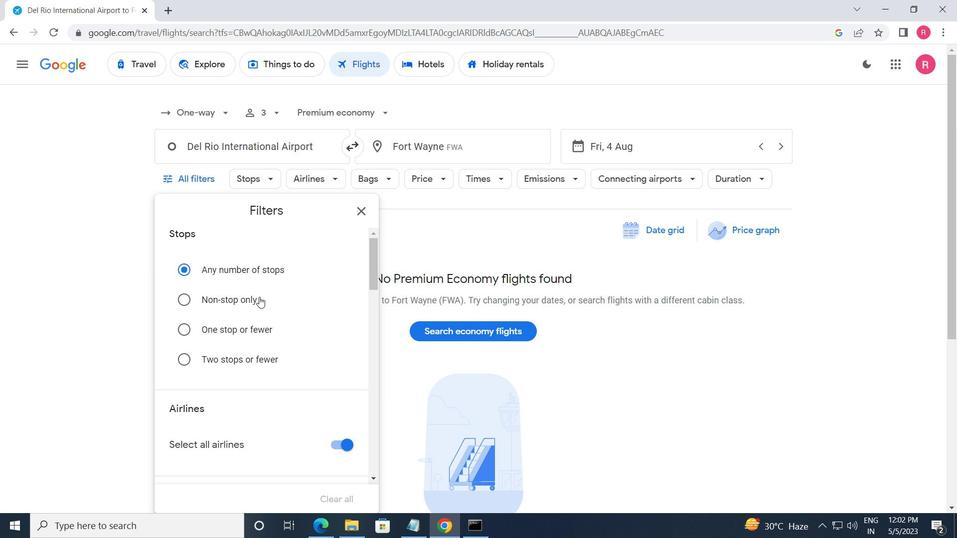 
Action: Mouse scrolled (260, 297) with delta (0, 0)
Screenshot: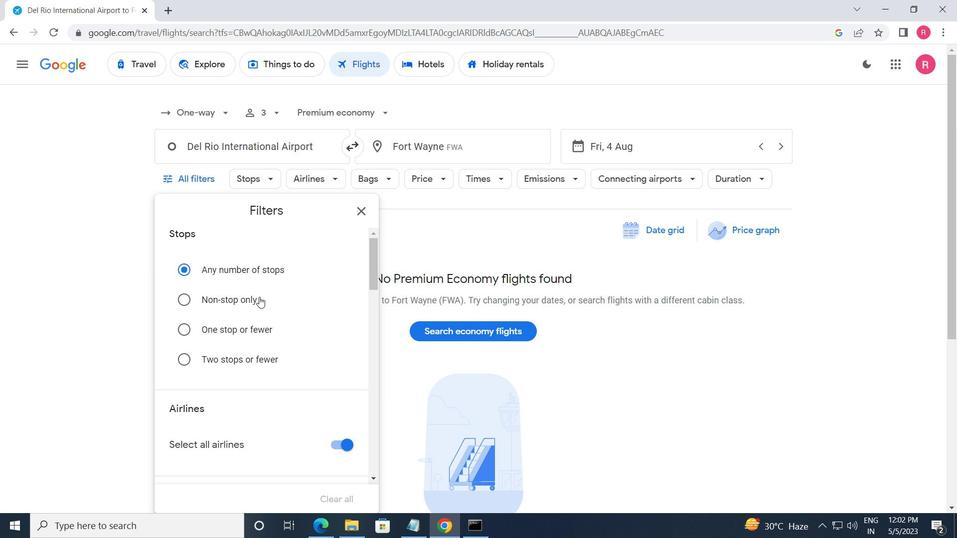 
Action: Mouse scrolled (260, 297) with delta (0, 0)
Screenshot: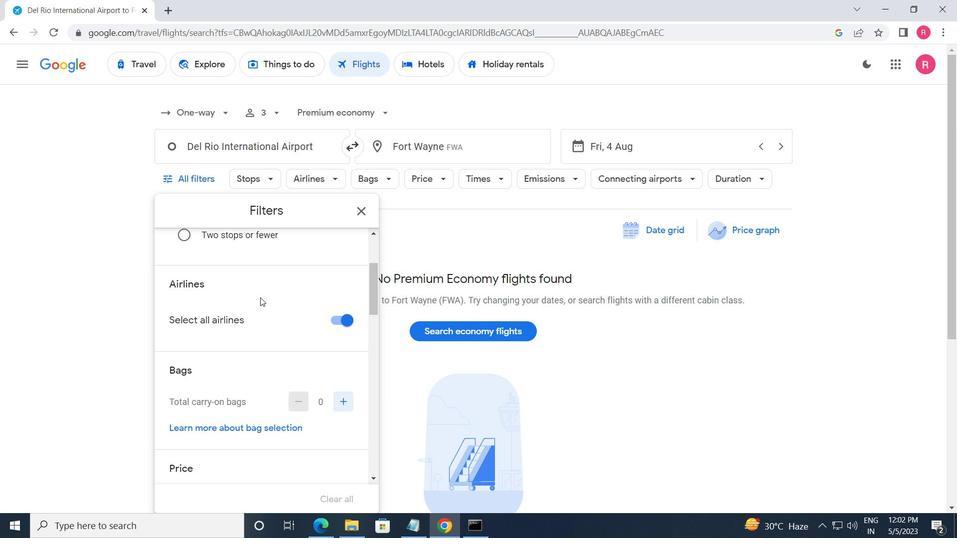 
Action: Mouse moved to (349, 340)
Screenshot: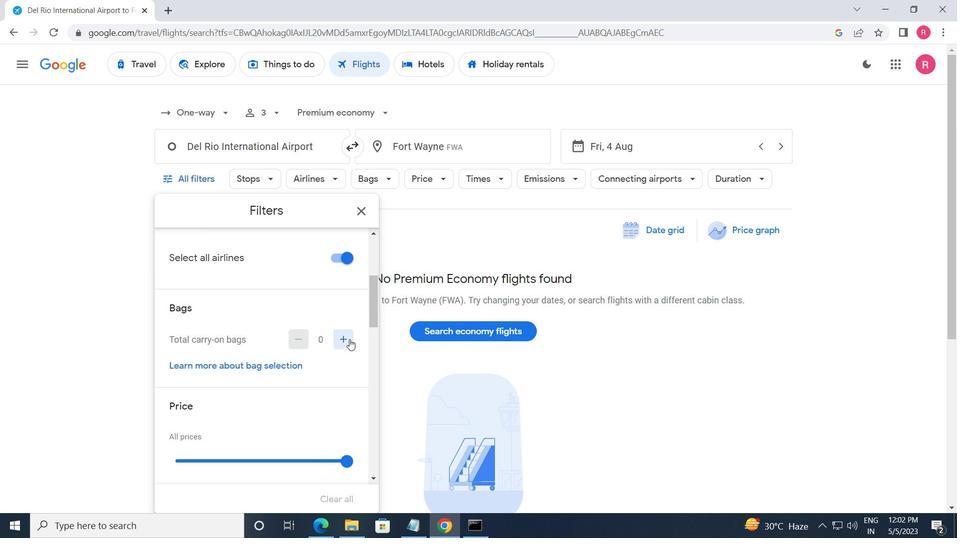 
Action: Mouse pressed left at (349, 340)
Screenshot: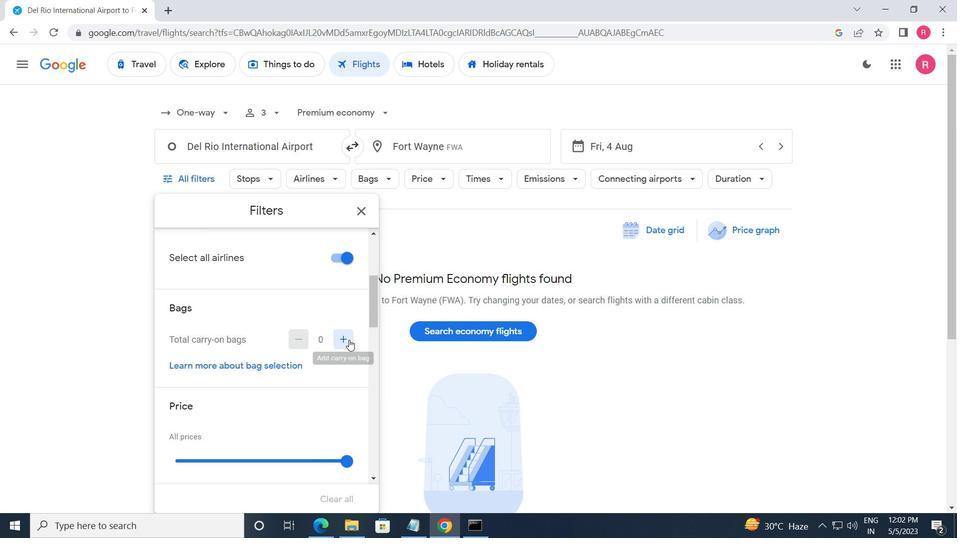 
Action: Mouse moved to (297, 340)
Screenshot: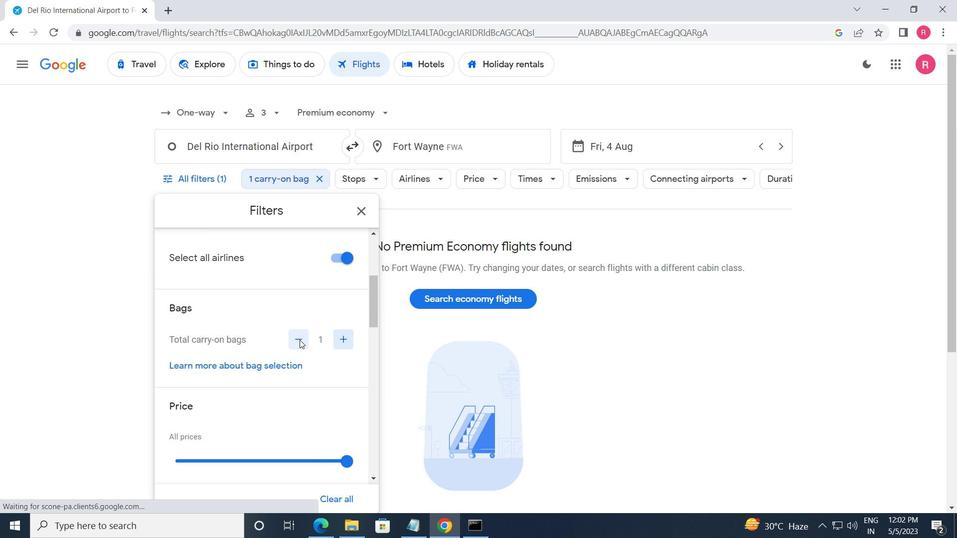 
Action: Mouse pressed left at (297, 340)
Screenshot: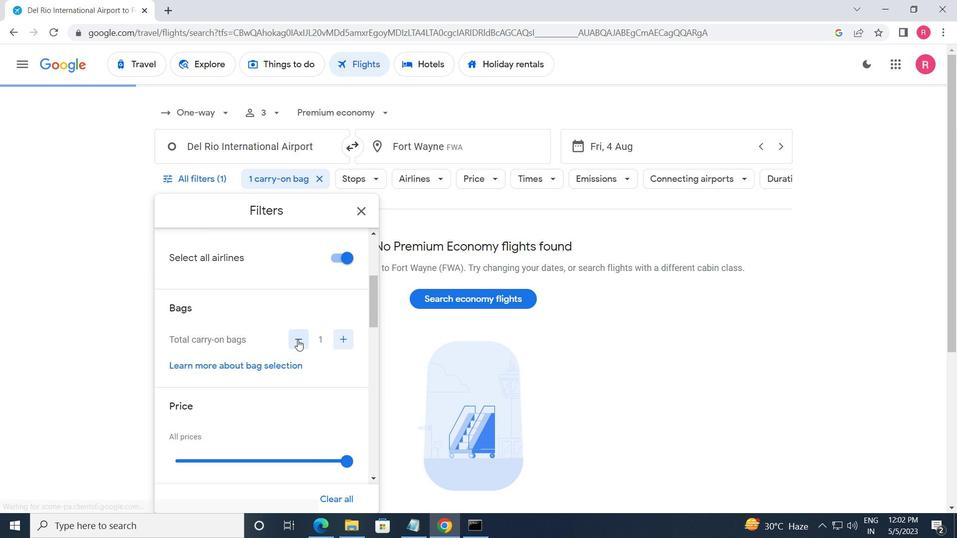 
Action: Mouse moved to (266, 319)
Screenshot: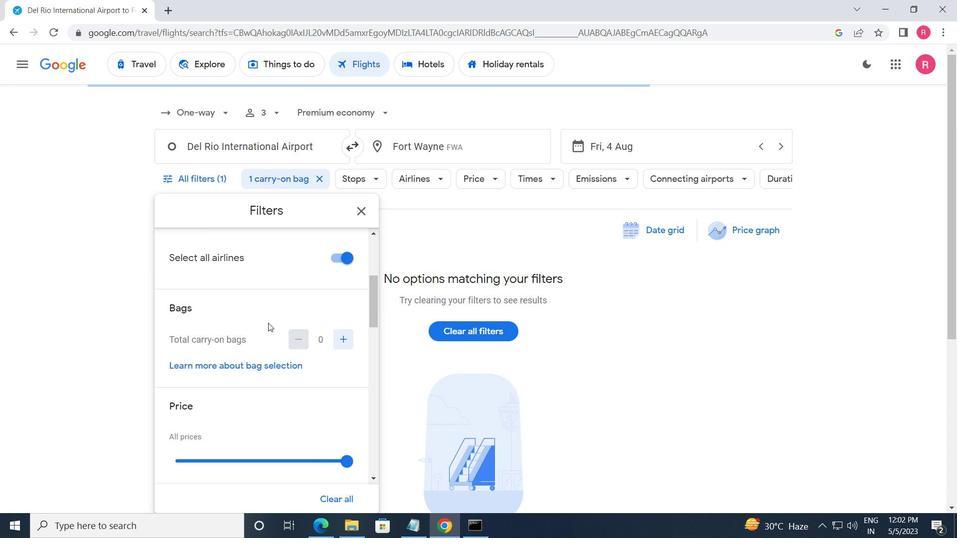 
Action: Mouse scrolled (266, 318) with delta (0, 0)
Screenshot: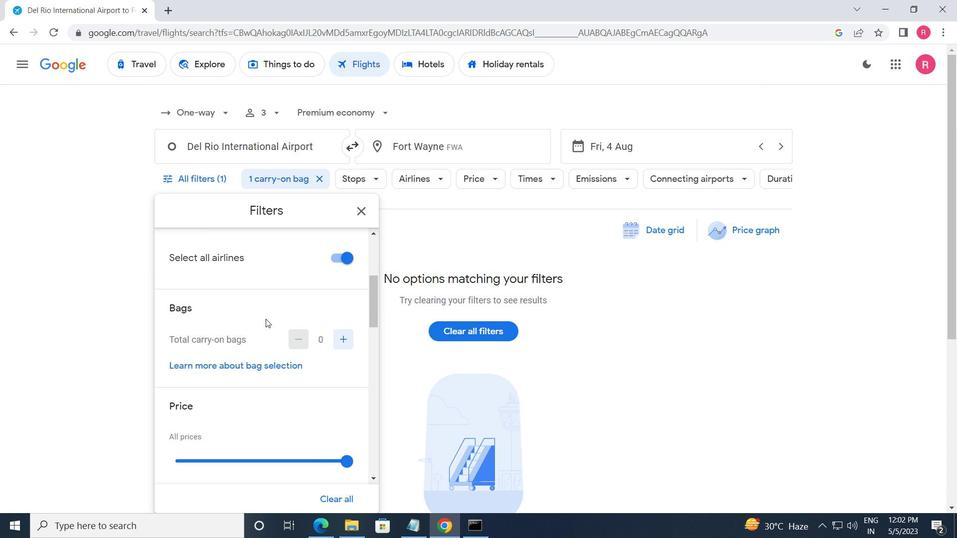 
Action: Mouse scrolled (266, 318) with delta (0, 0)
Screenshot: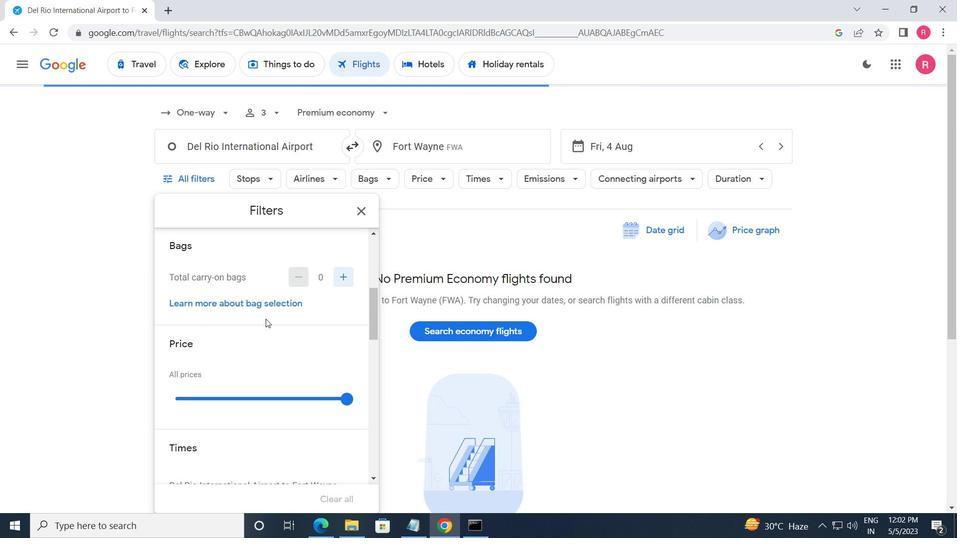 
Action: Mouse moved to (255, 341)
Screenshot: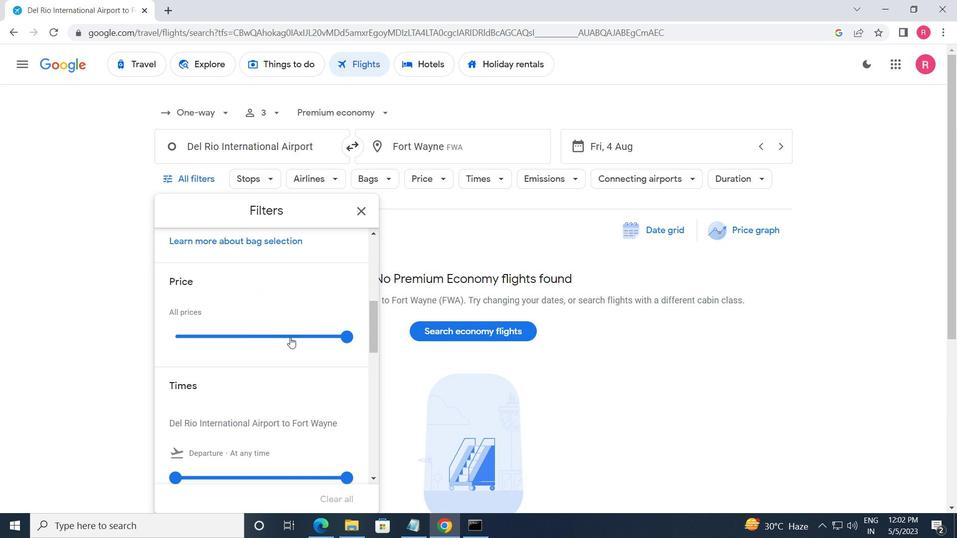 
Action: Mouse scrolled (255, 341) with delta (0, 0)
Screenshot: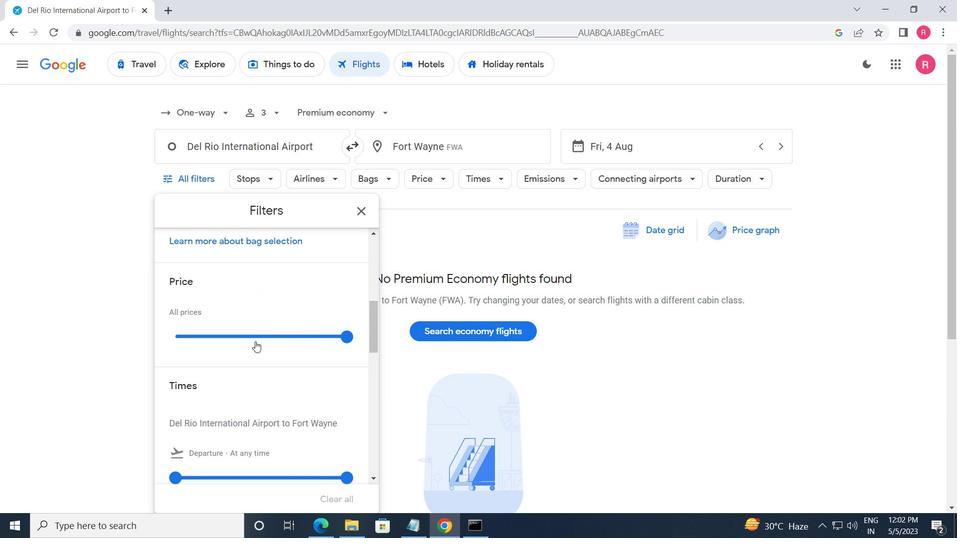 
Action: Mouse scrolled (255, 341) with delta (0, 0)
Screenshot: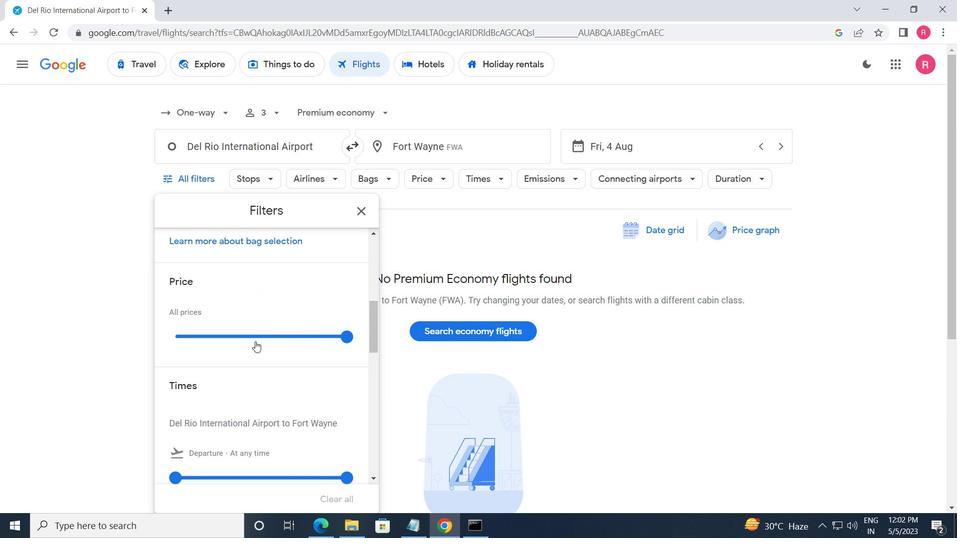 
Action: Mouse moved to (179, 352)
Screenshot: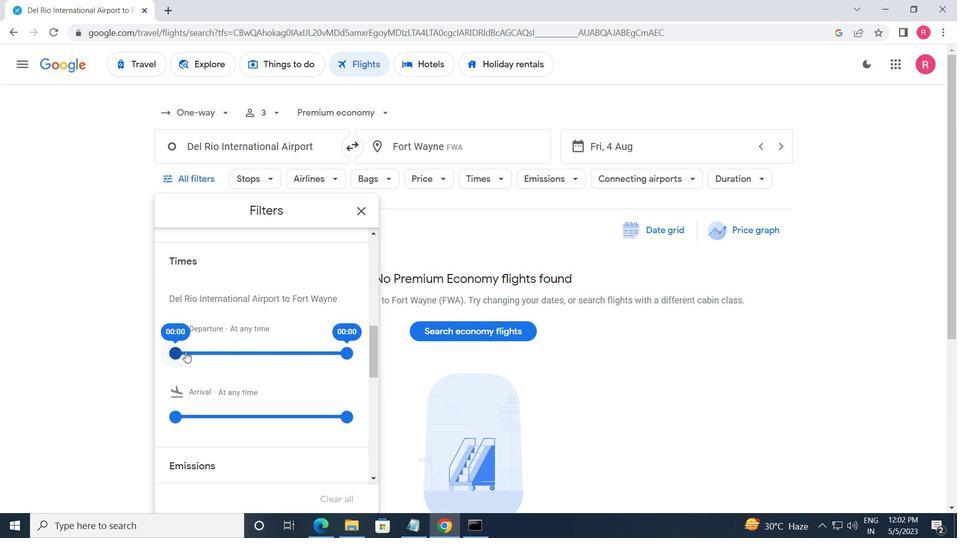 
Action: Mouse pressed left at (179, 352)
Screenshot: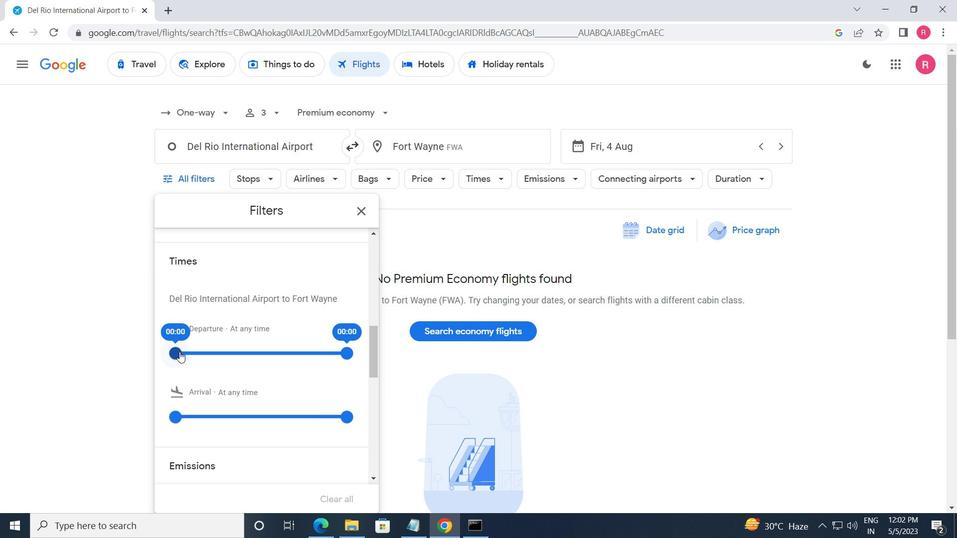 
Action: Mouse moved to (345, 353)
Screenshot: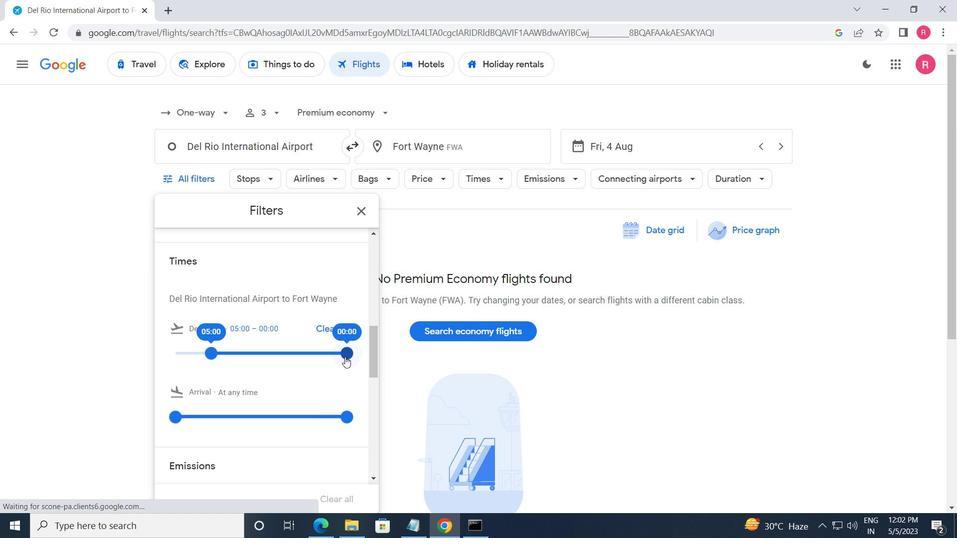 
Action: Mouse pressed left at (345, 353)
Screenshot: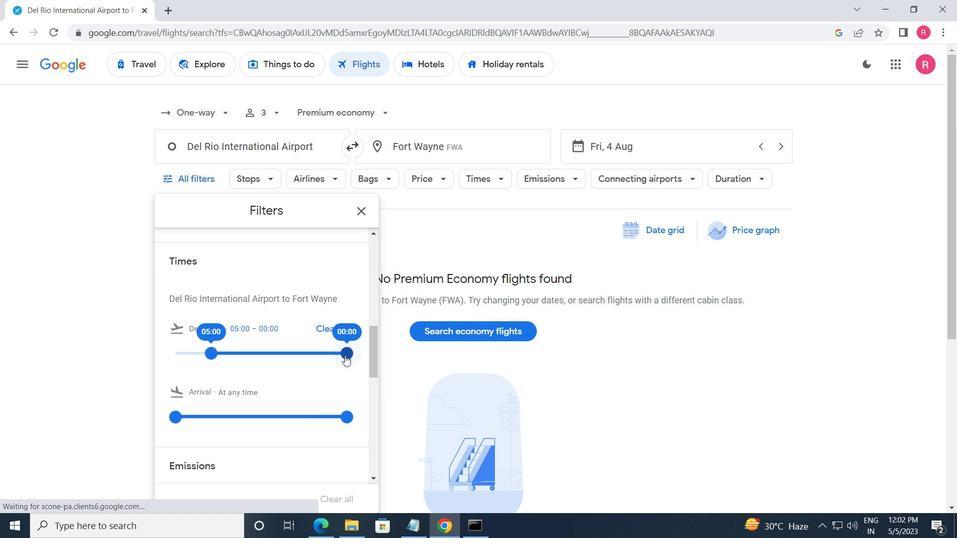 
Action: Mouse moved to (357, 216)
Screenshot: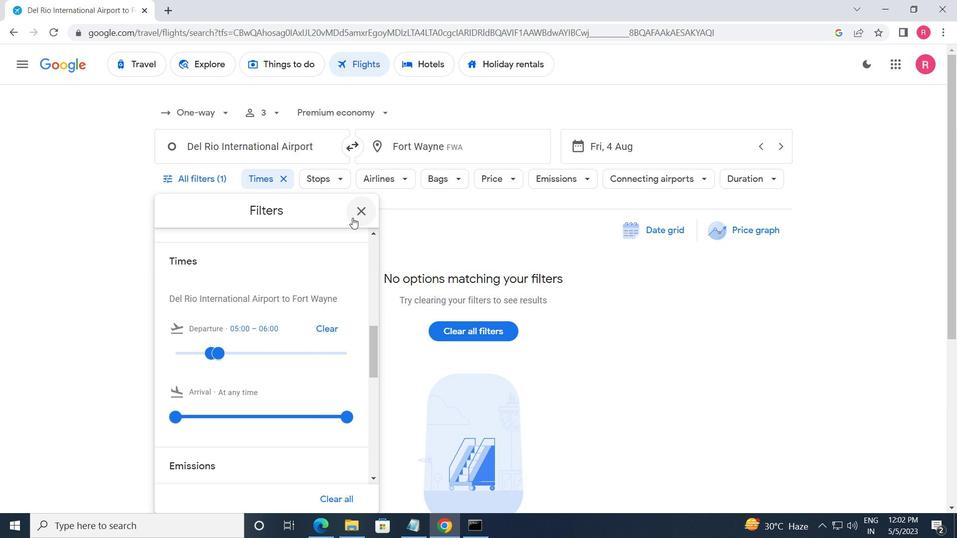 
Action: Mouse pressed left at (357, 216)
Screenshot: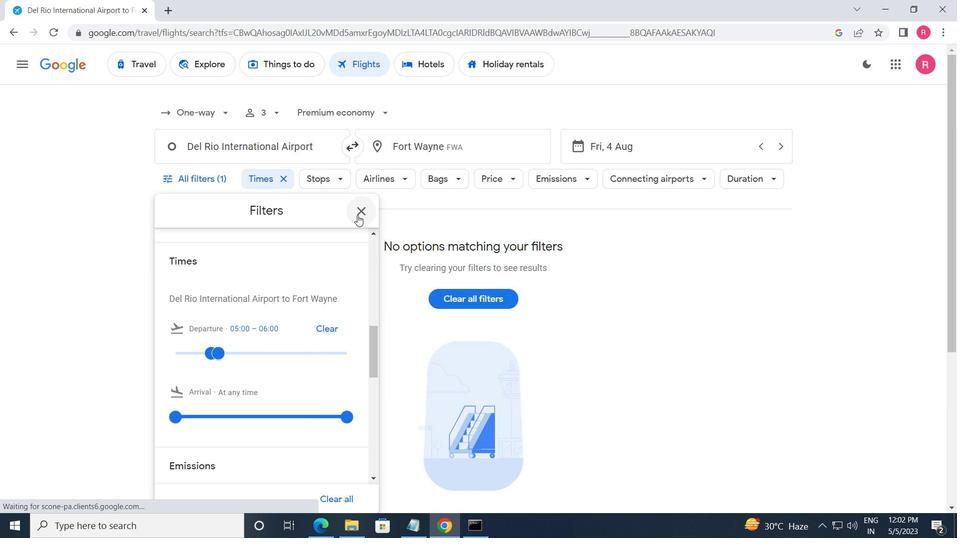 
